 Task: Find connections with filter location Banbridge with filter topic #Moneywith filter profile language Potuguese with filter current company Petronet LNG Limited with filter school Guru Nanak College with filter industry Hydroelectric Power Generation with filter service category Web Design with filter keywords title Program Administrator
Action: Mouse moved to (501, 66)
Screenshot: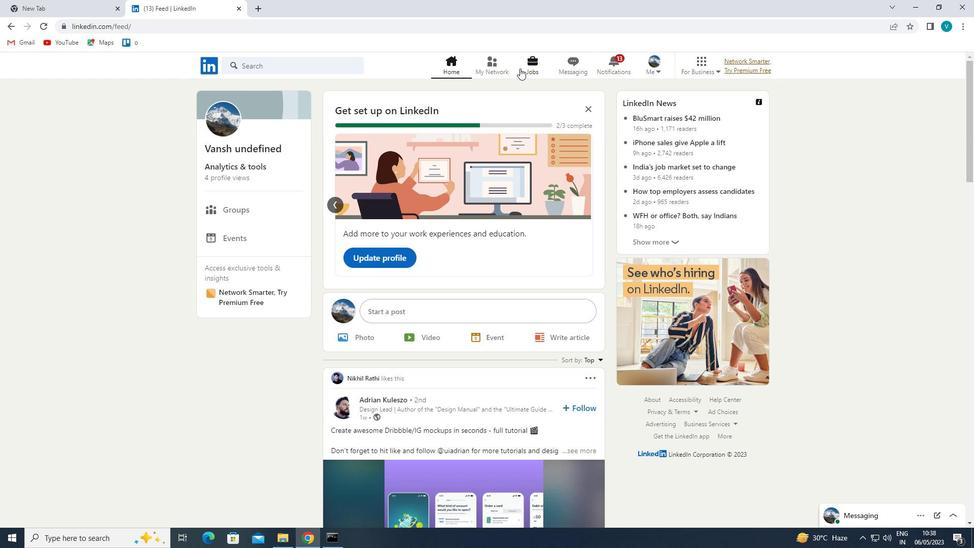 
Action: Mouse pressed left at (501, 66)
Screenshot: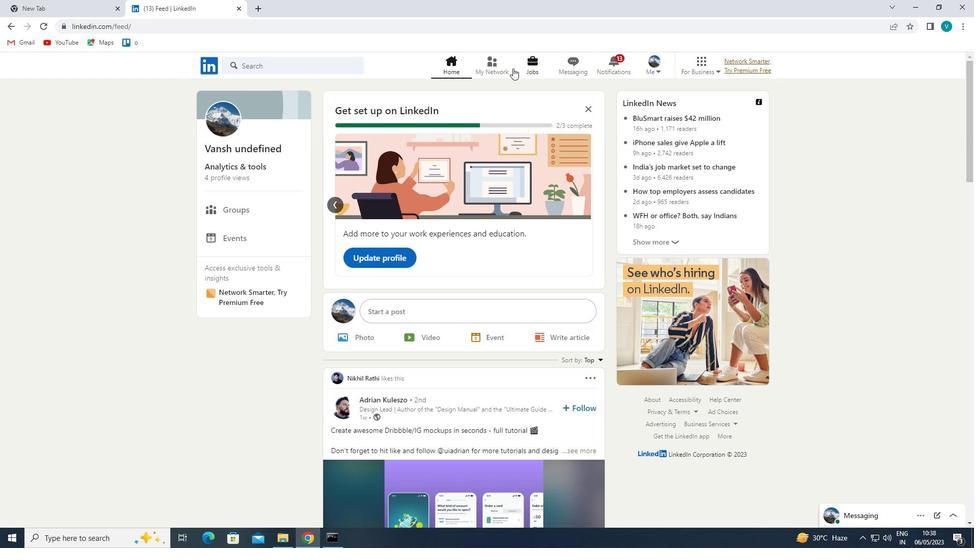 
Action: Mouse moved to (299, 119)
Screenshot: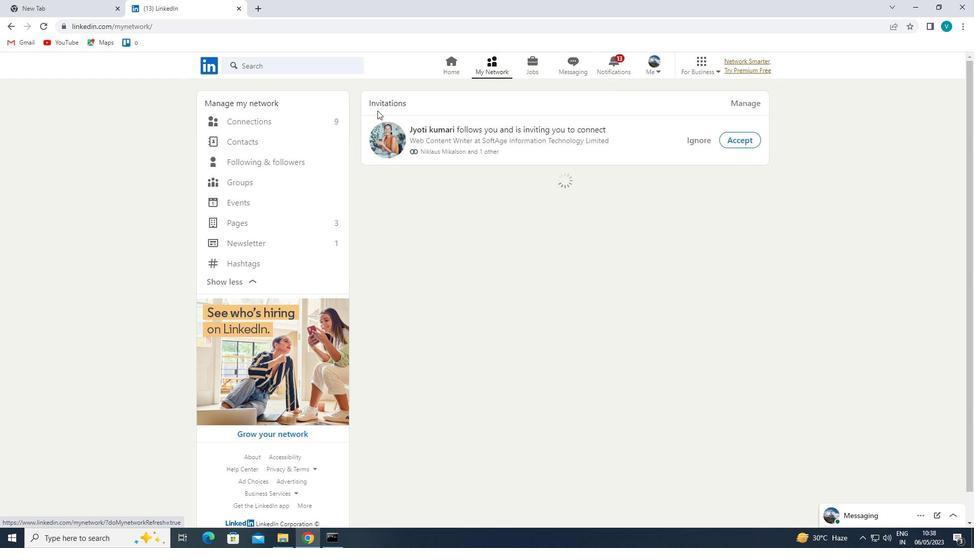 
Action: Mouse pressed left at (299, 119)
Screenshot: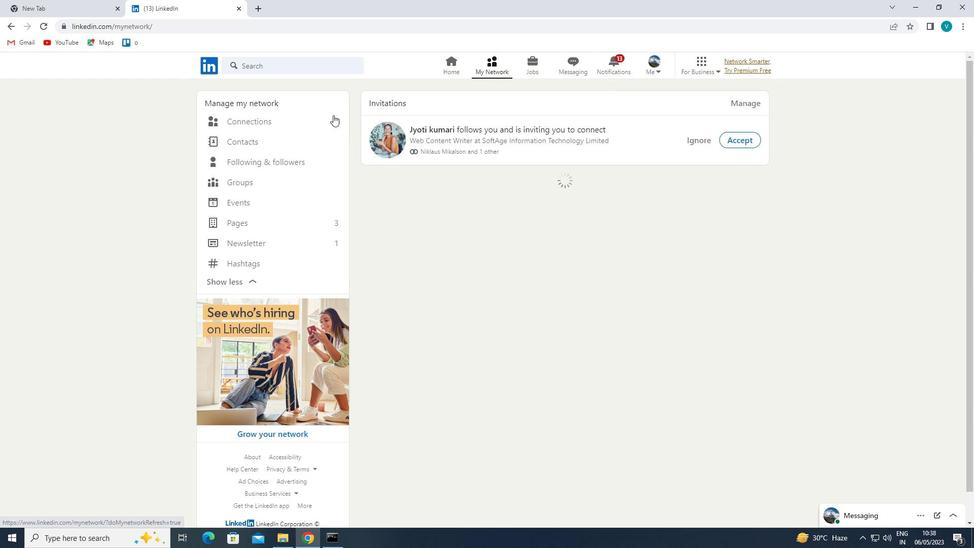 
Action: Mouse moved to (541, 122)
Screenshot: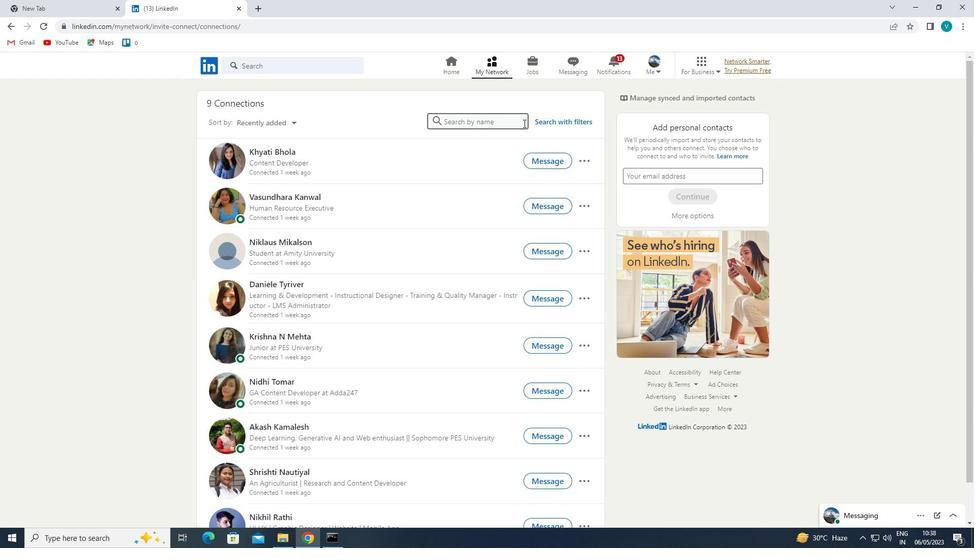 
Action: Mouse pressed left at (541, 122)
Screenshot: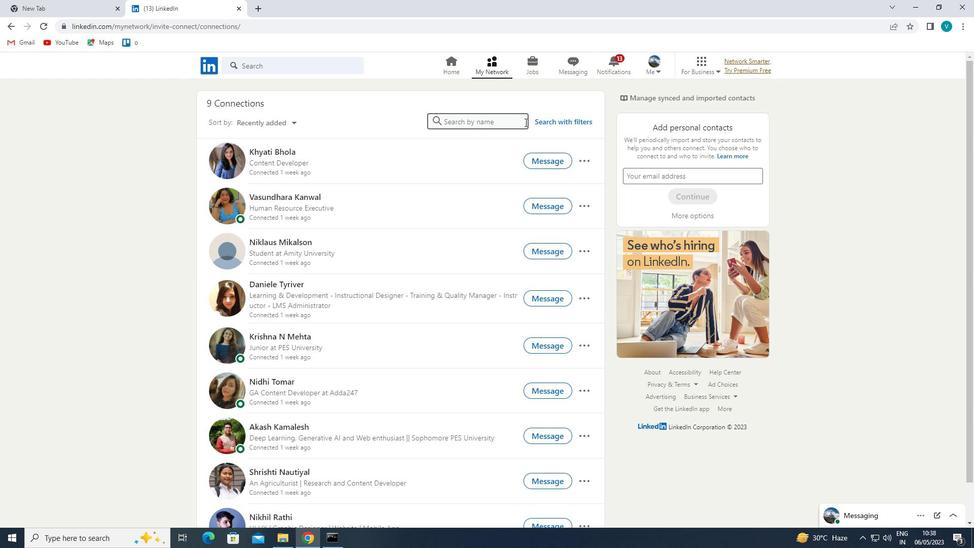
Action: Mouse moved to (496, 97)
Screenshot: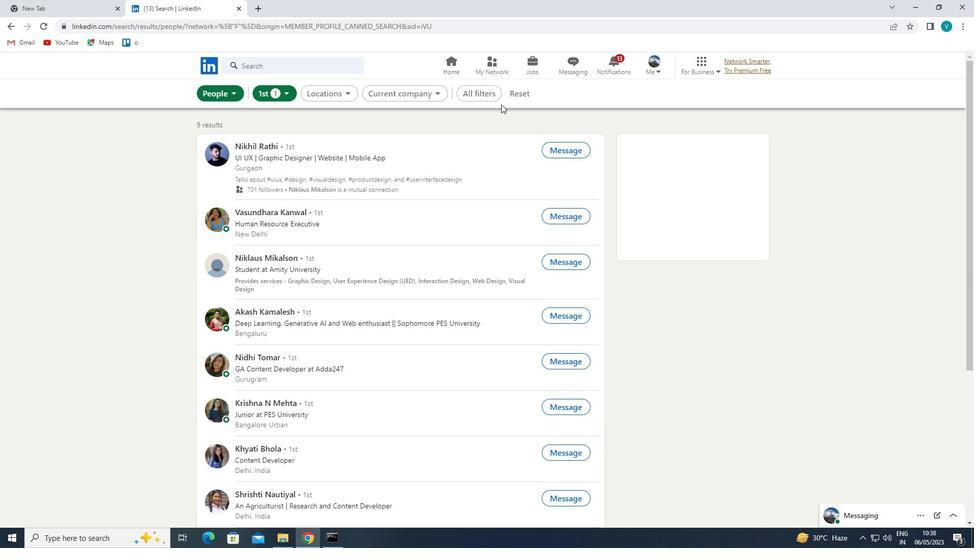 
Action: Mouse pressed left at (496, 97)
Screenshot: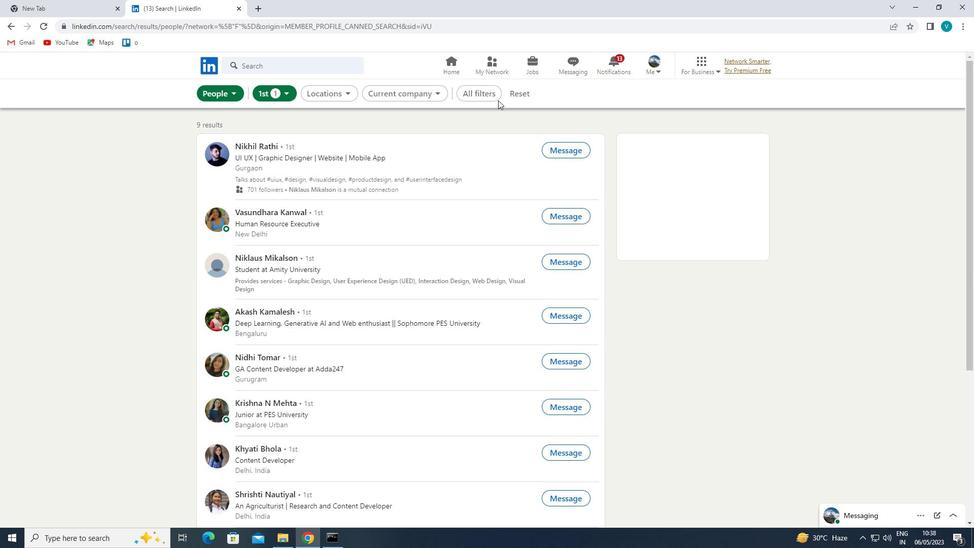 
Action: Mouse moved to (776, 235)
Screenshot: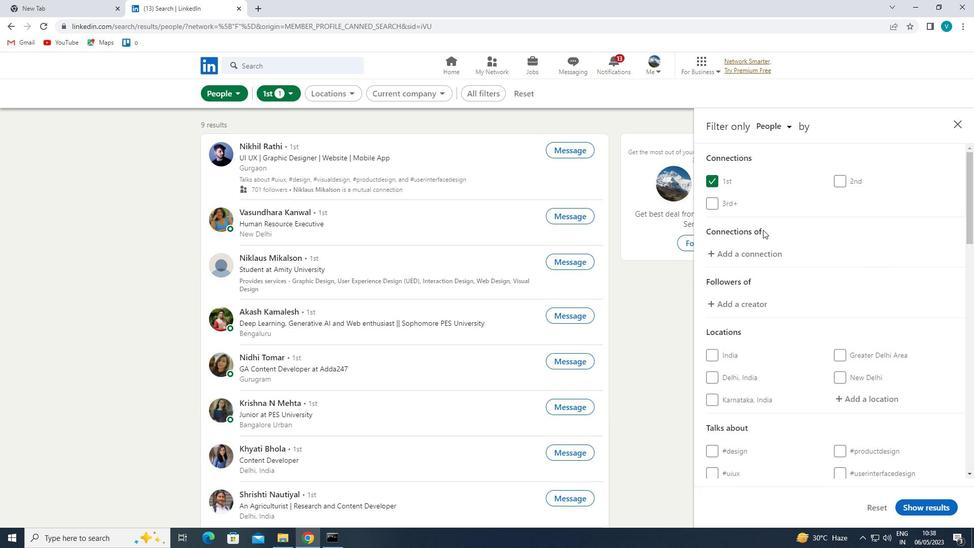 
Action: Mouse scrolled (776, 235) with delta (0, 0)
Screenshot: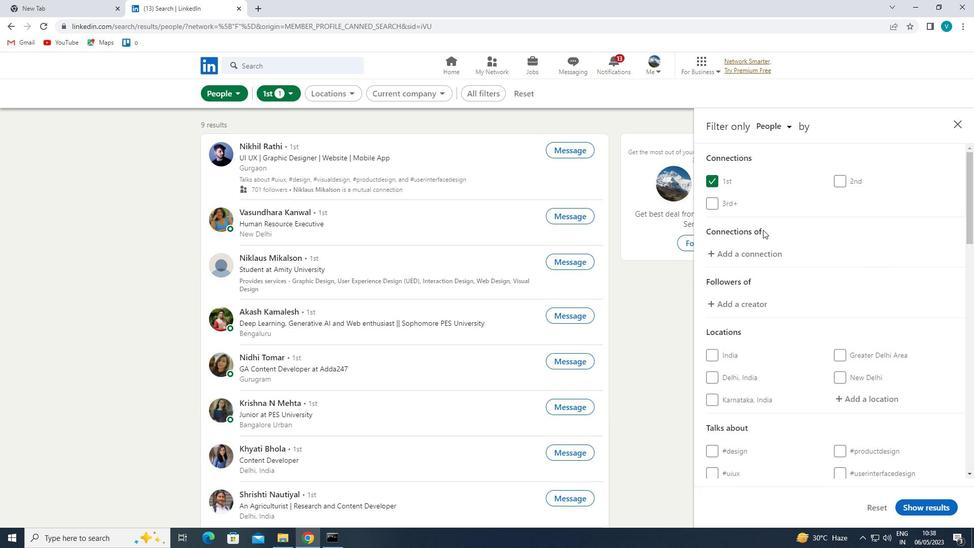 
Action: Mouse moved to (783, 240)
Screenshot: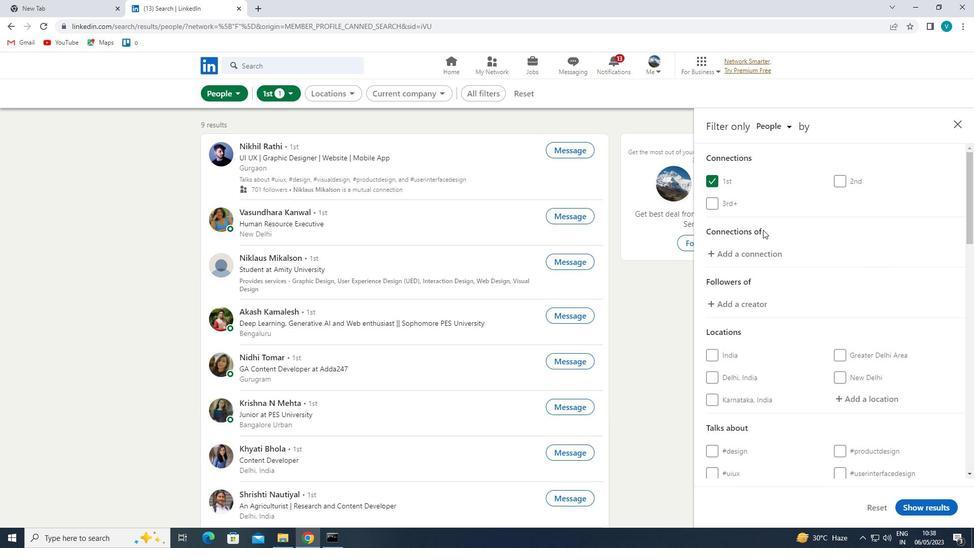 
Action: Mouse scrolled (783, 239) with delta (0, 0)
Screenshot: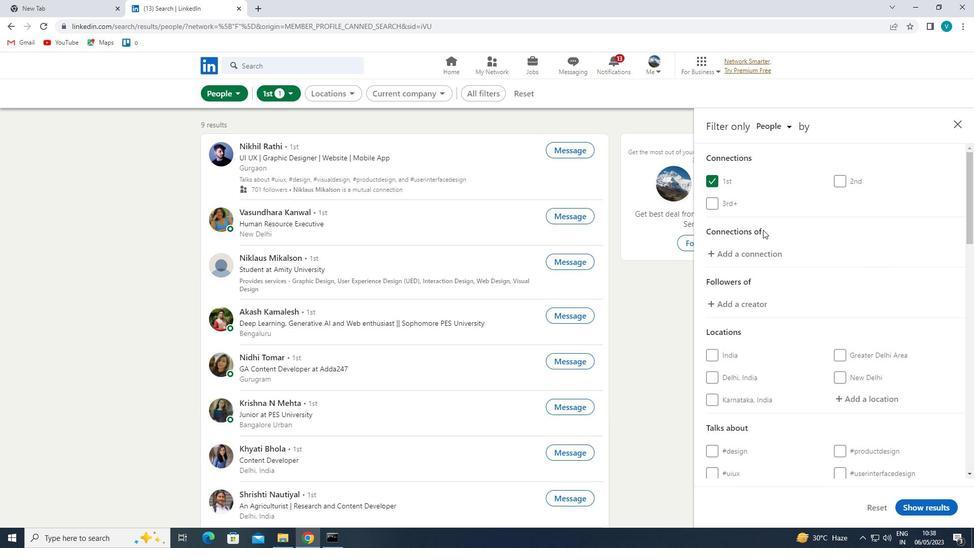 
Action: Mouse moved to (869, 297)
Screenshot: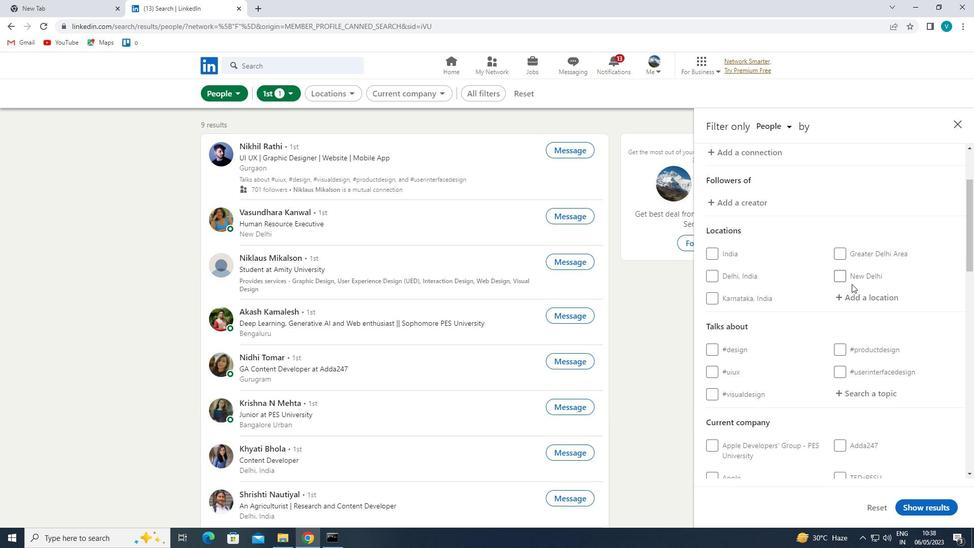 
Action: Mouse pressed left at (869, 297)
Screenshot: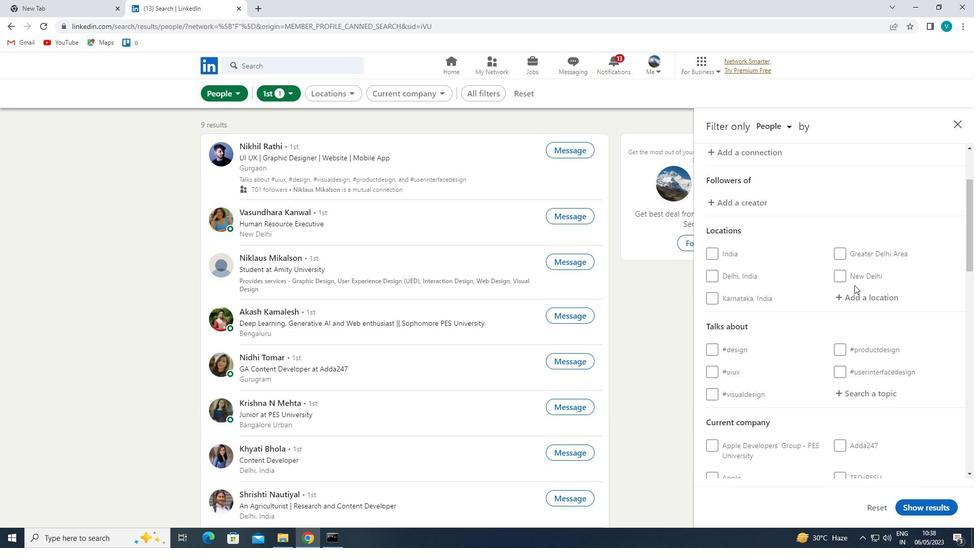 
Action: Mouse moved to (768, 240)
Screenshot: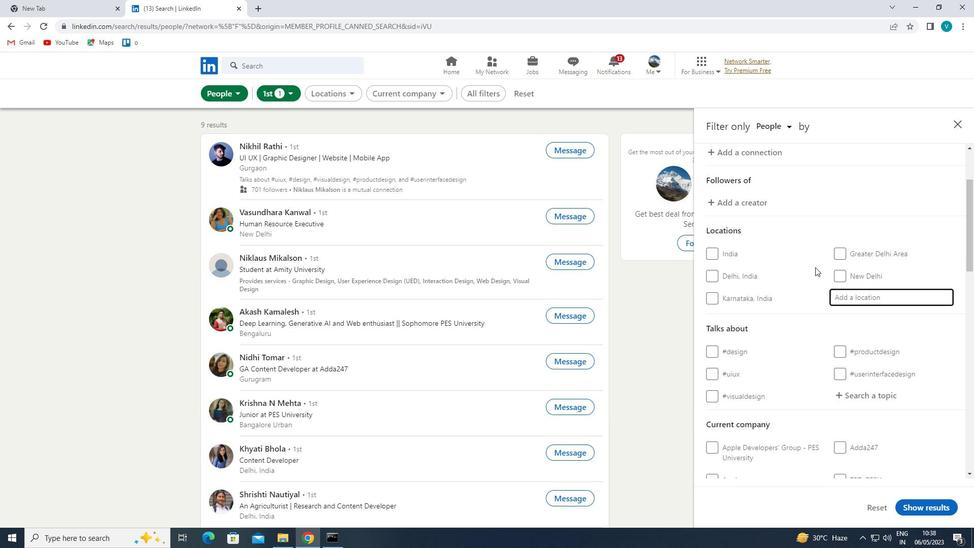 
Action: Key pressed <Key.shift>B
Screenshot: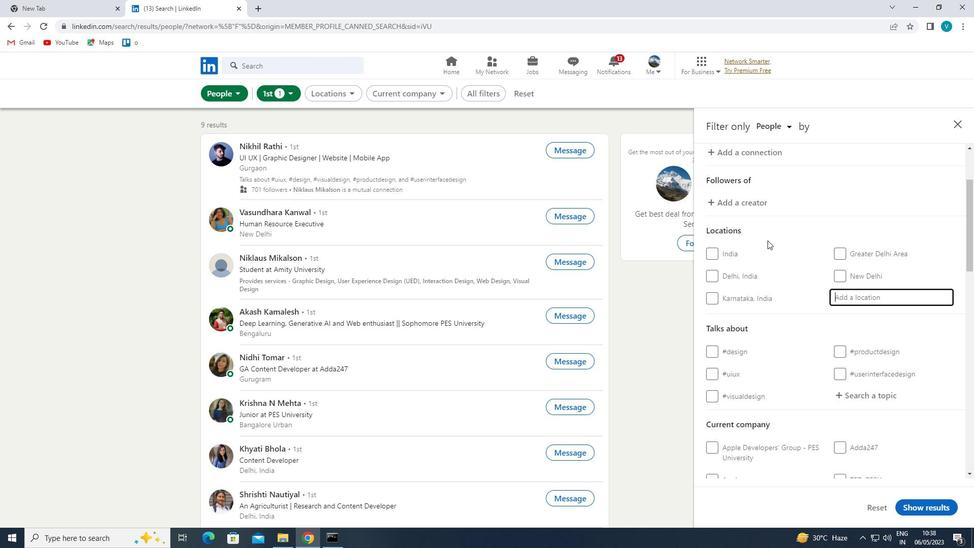 
Action: Mouse moved to (767, 240)
Screenshot: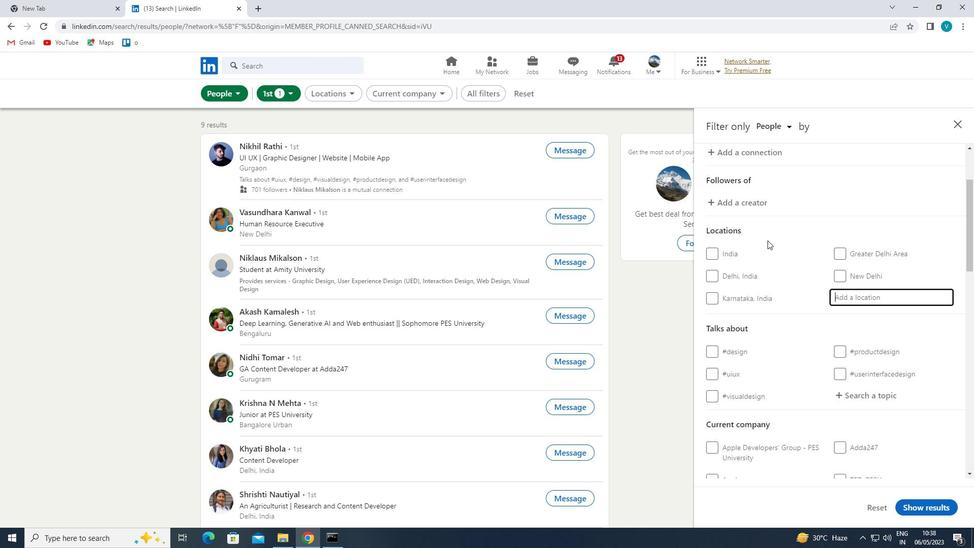
Action: Key pressed ANBRIDGE
Screenshot: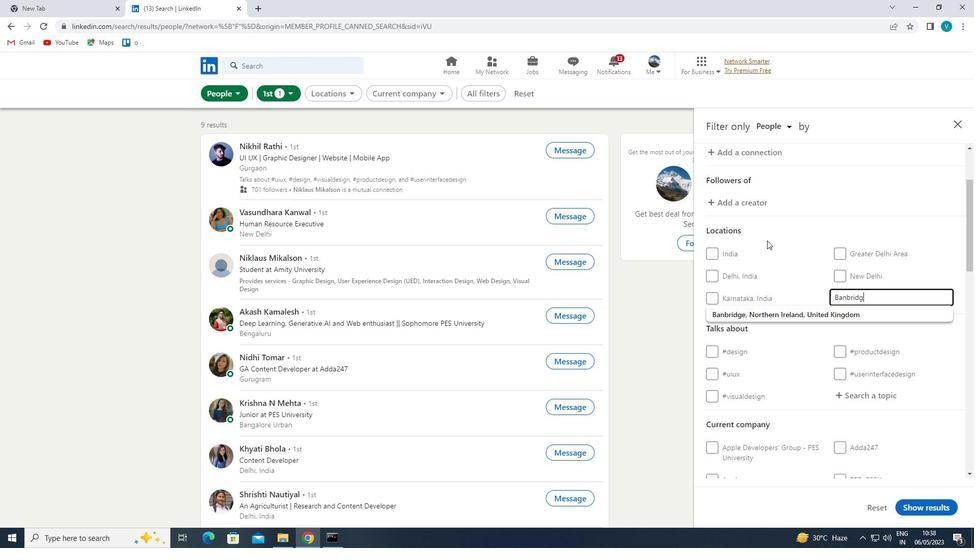 
Action: Mouse moved to (766, 310)
Screenshot: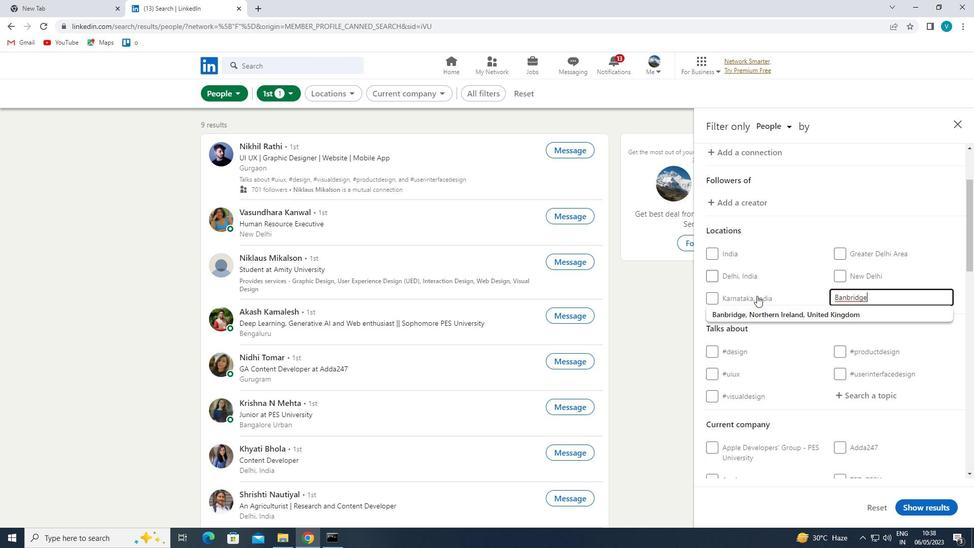 
Action: Mouse pressed left at (766, 310)
Screenshot: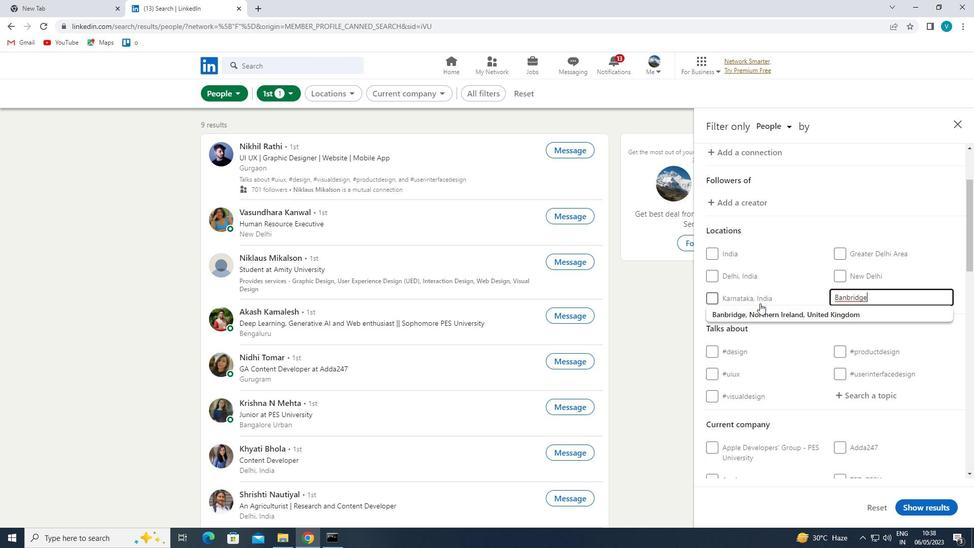 
Action: Mouse moved to (776, 315)
Screenshot: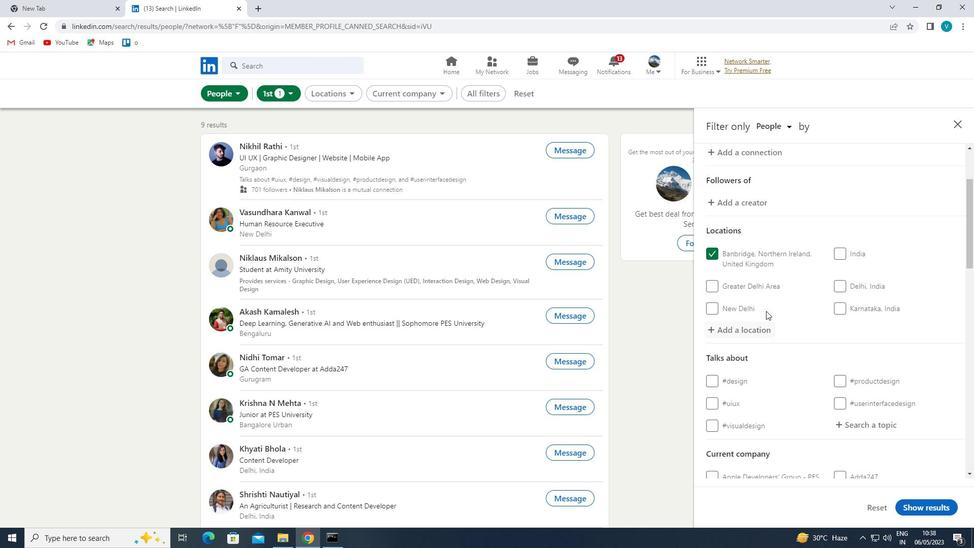 
Action: Mouse scrolled (776, 315) with delta (0, 0)
Screenshot: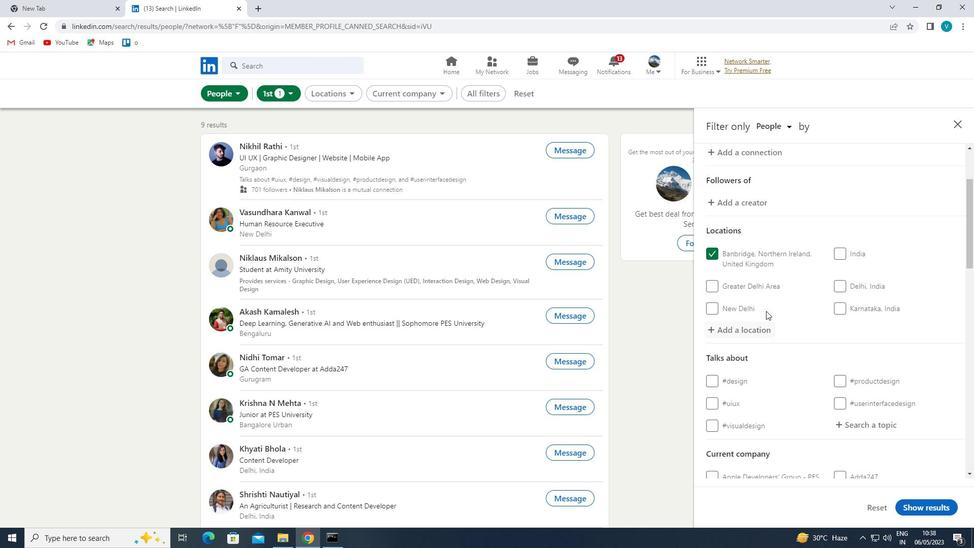 
Action: Mouse moved to (780, 318)
Screenshot: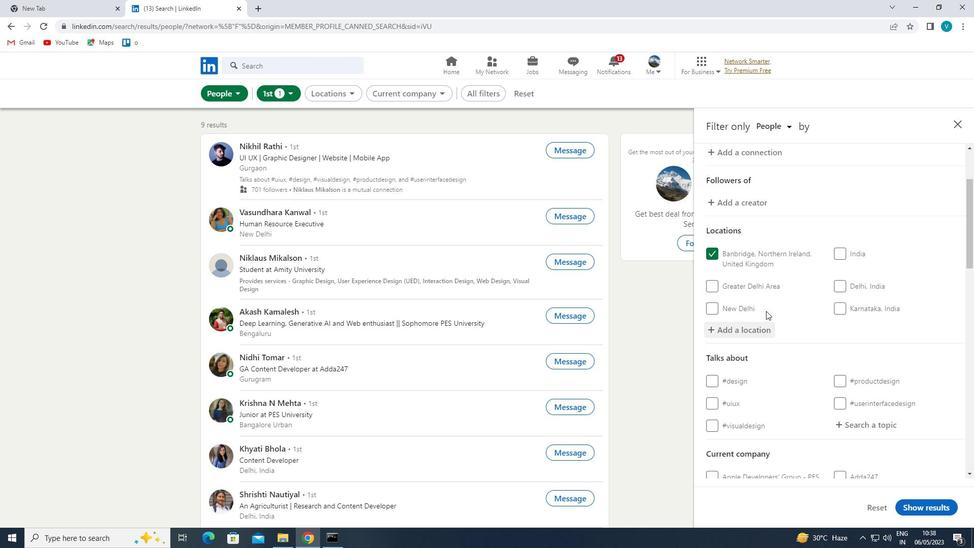 
Action: Mouse scrolled (780, 317) with delta (0, 0)
Screenshot: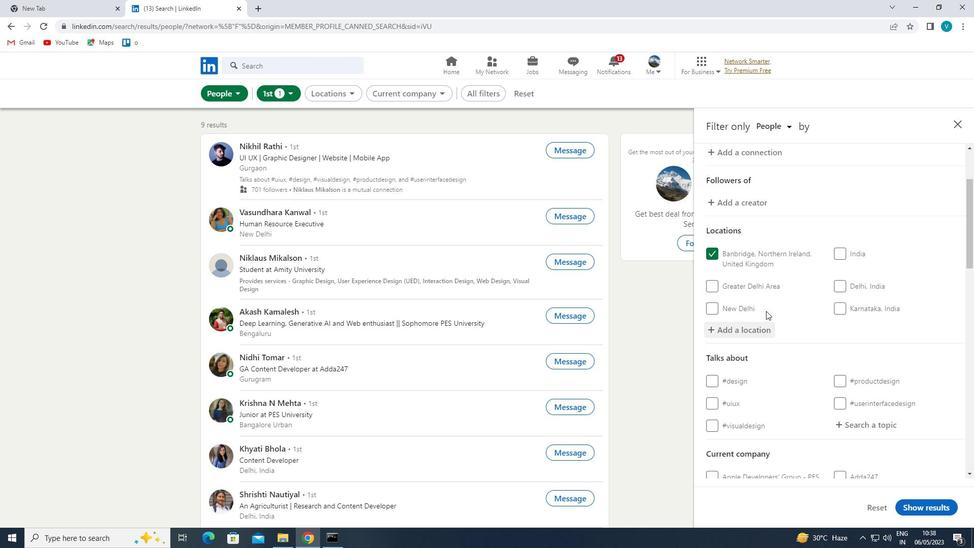 
Action: Mouse moved to (881, 322)
Screenshot: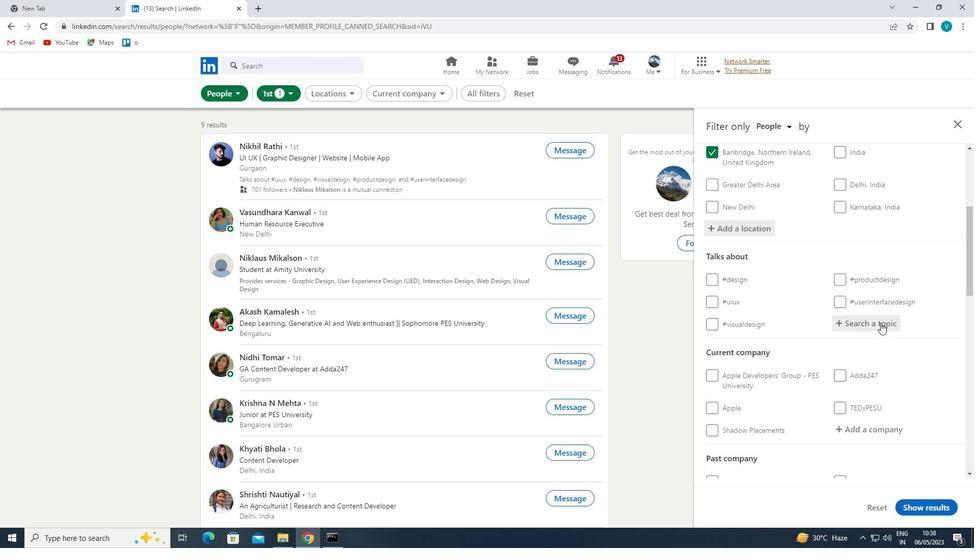 
Action: Mouse pressed left at (881, 322)
Screenshot: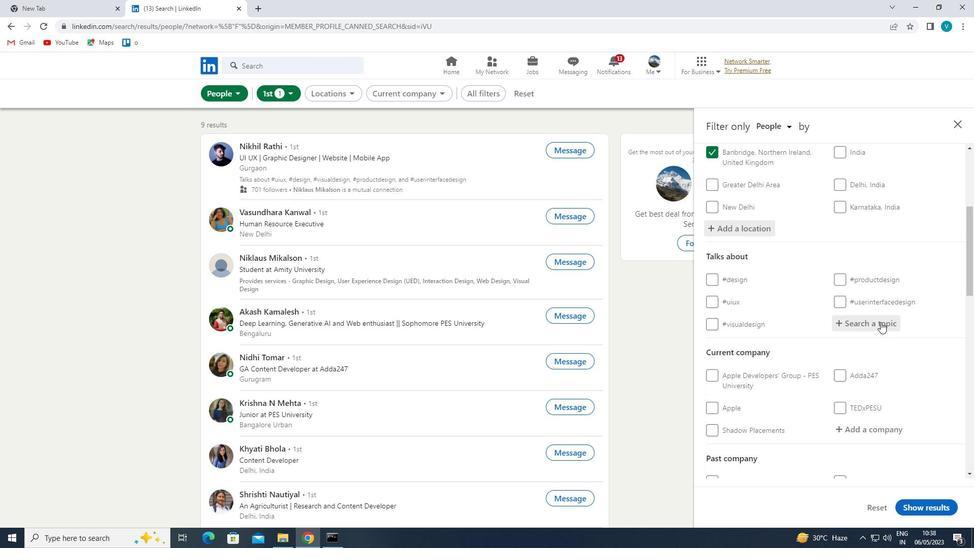 
Action: Mouse moved to (822, 287)
Screenshot: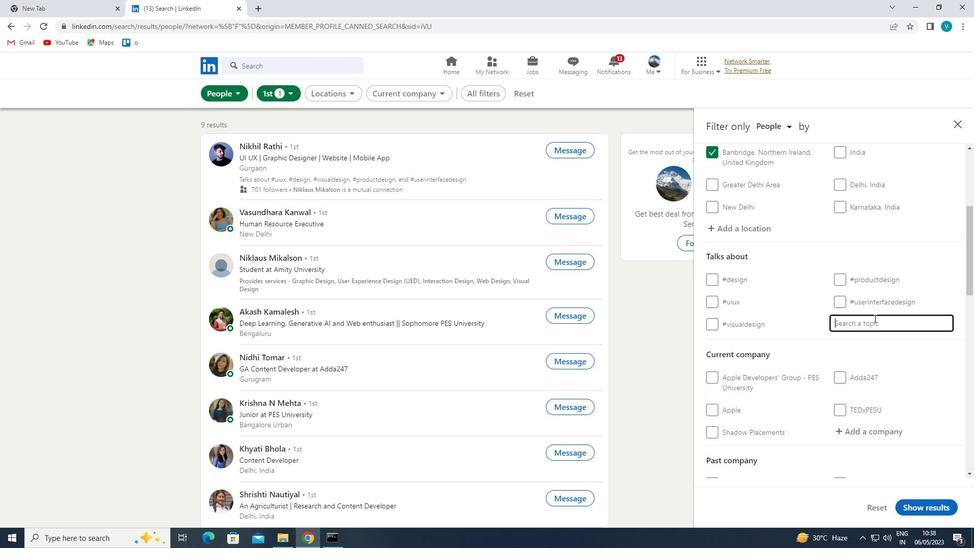 
Action: Key pressed <Key.shift>MONEY
Screenshot: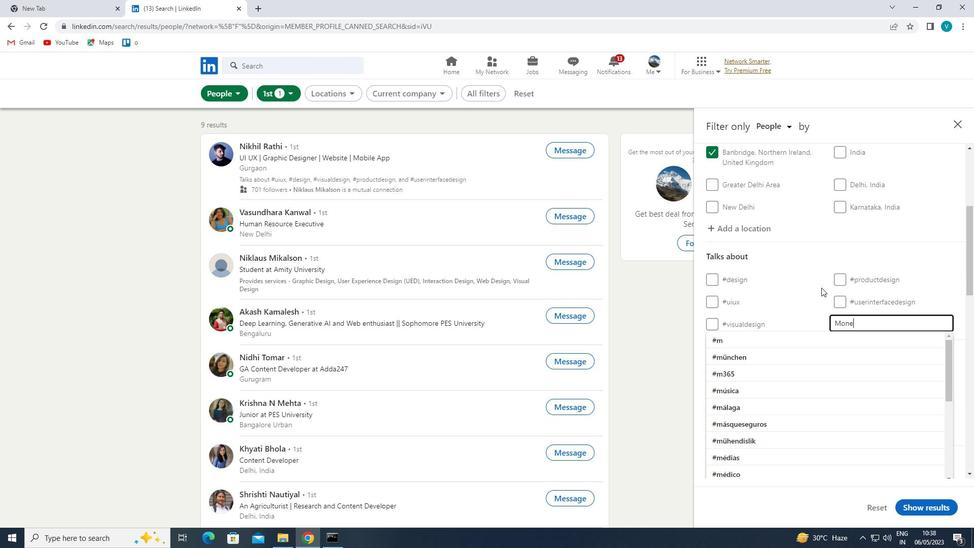 
Action: Mouse moved to (775, 345)
Screenshot: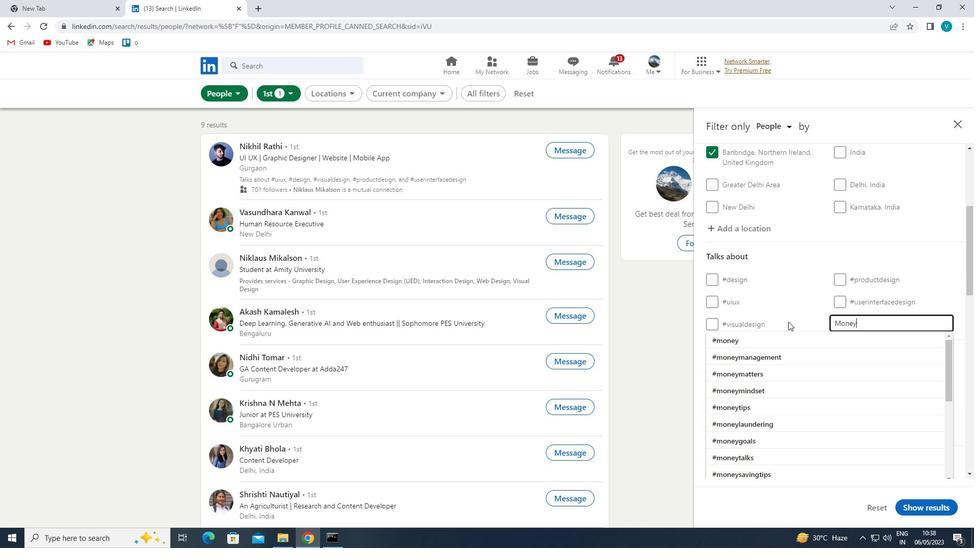 
Action: Mouse pressed left at (775, 345)
Screenshot: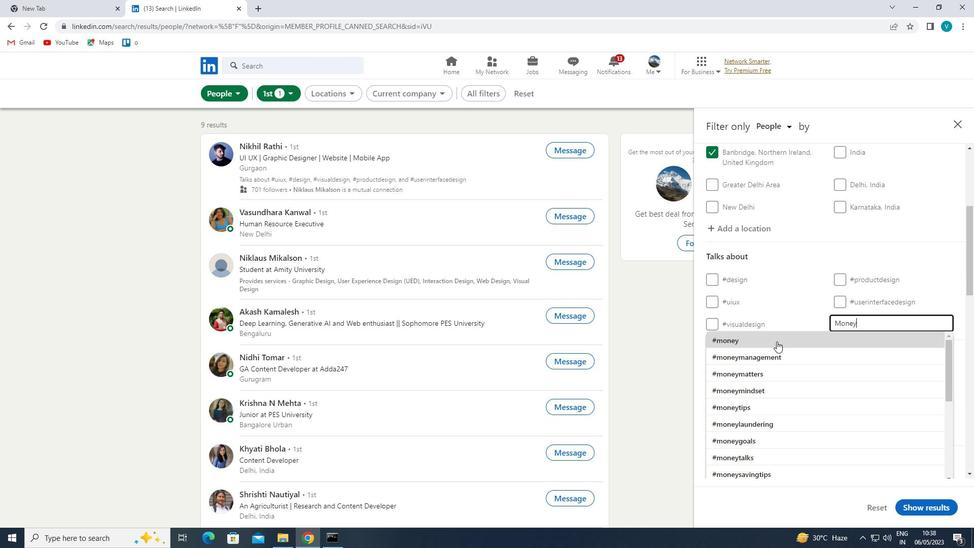 
Action: Mouse moved to (782, 346)
Screenshot: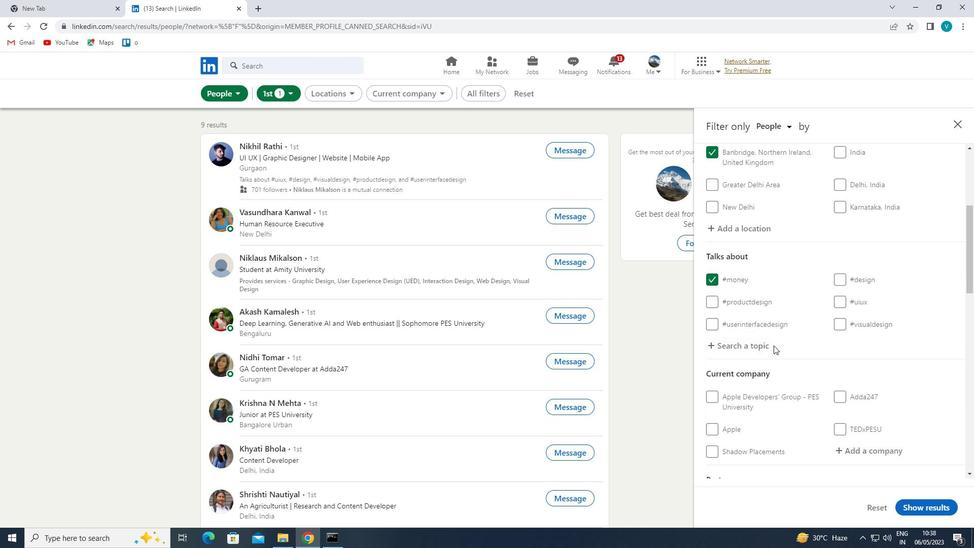 
Action: Mouse scrolled (782, 346) with delta (0, 0)
Screenshot: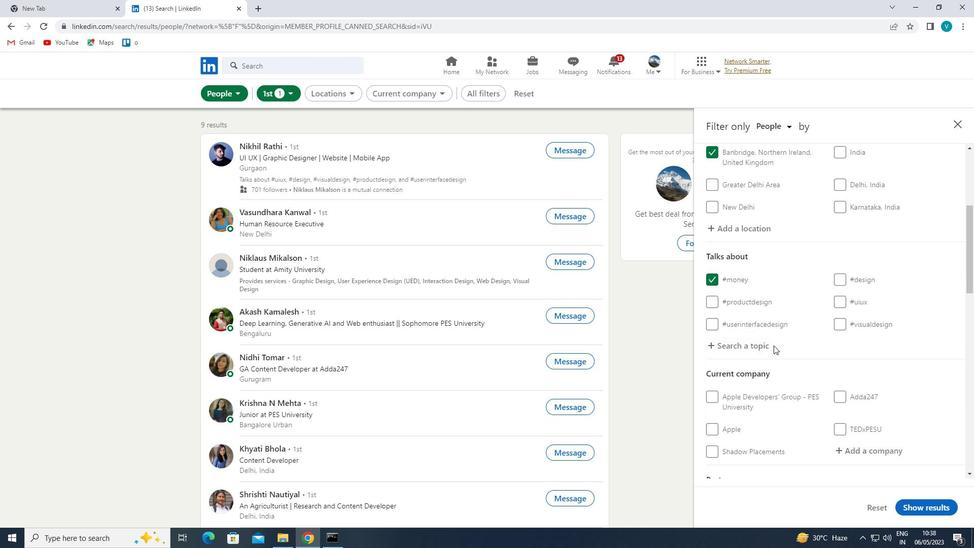
Action: Mouse moved to (785, 348)
Screenshot: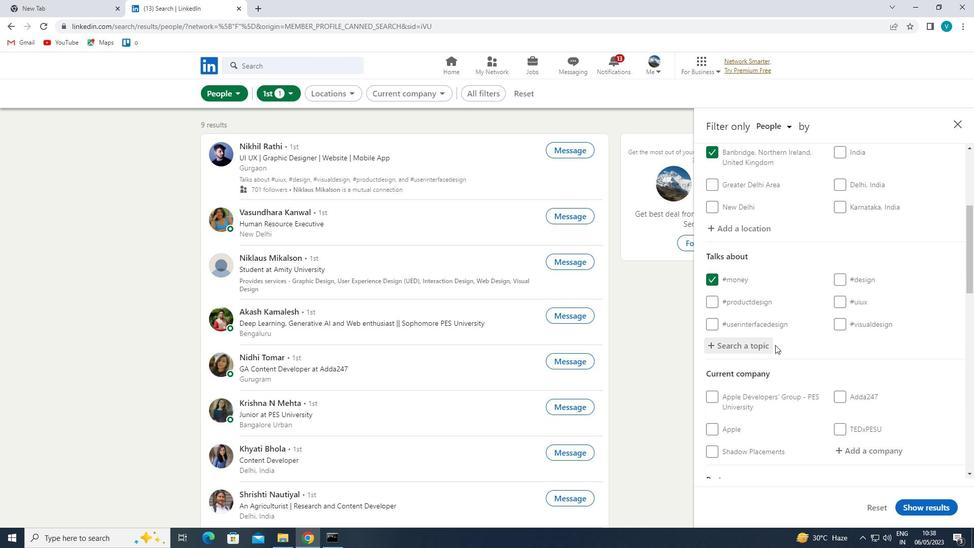 
Action: Mouse scrolled (785, 347) with delta (0, 0)
Screenshot: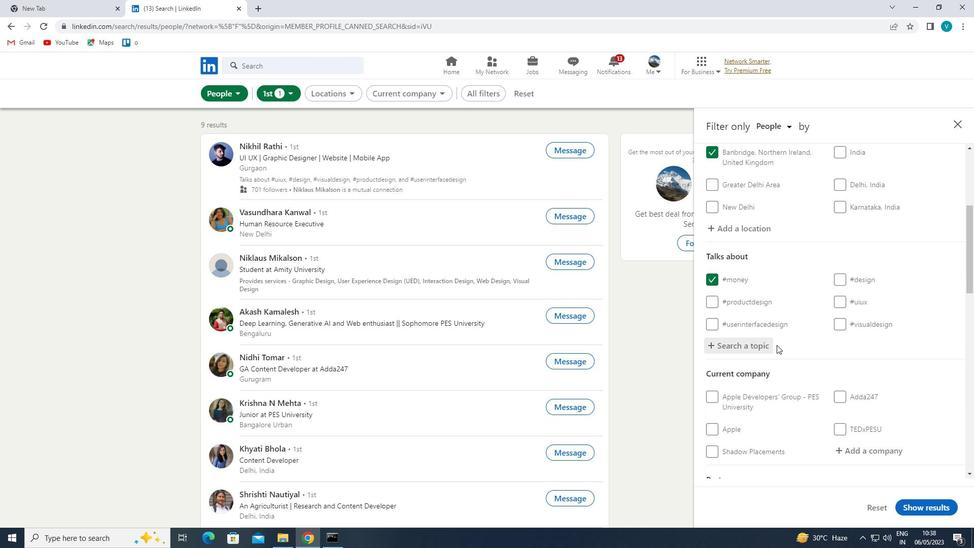 
Action: Mouse moved to (787, 350)
Screenshot: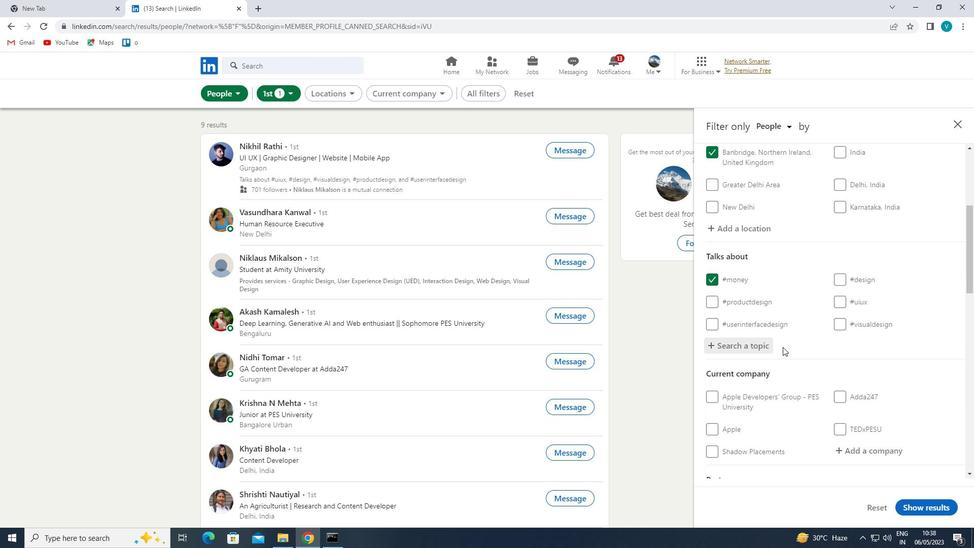 
Action: Mouse scrolled (787, 350) with delta (0, 0)
Screenshot: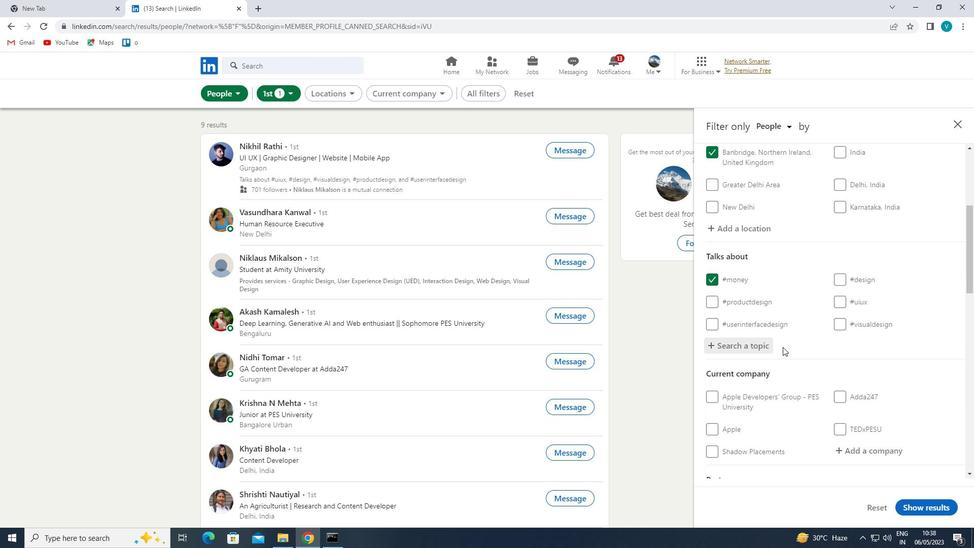 
Action: Mouse moved to (870, 302)
Screenshot: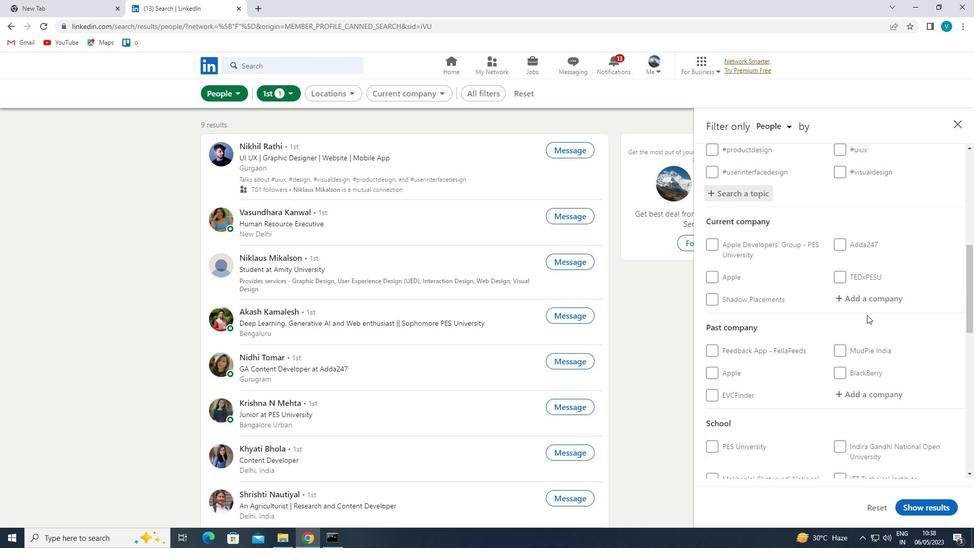 
Action: Mouse pressed left at (870, 302)
Screenshot: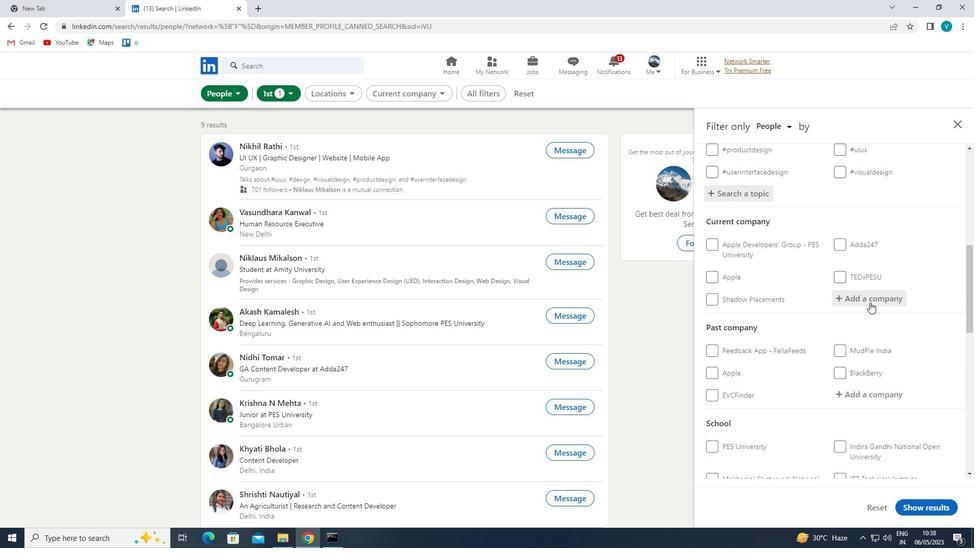 
Action: Mouse moved to (834, 280)
Screenshot: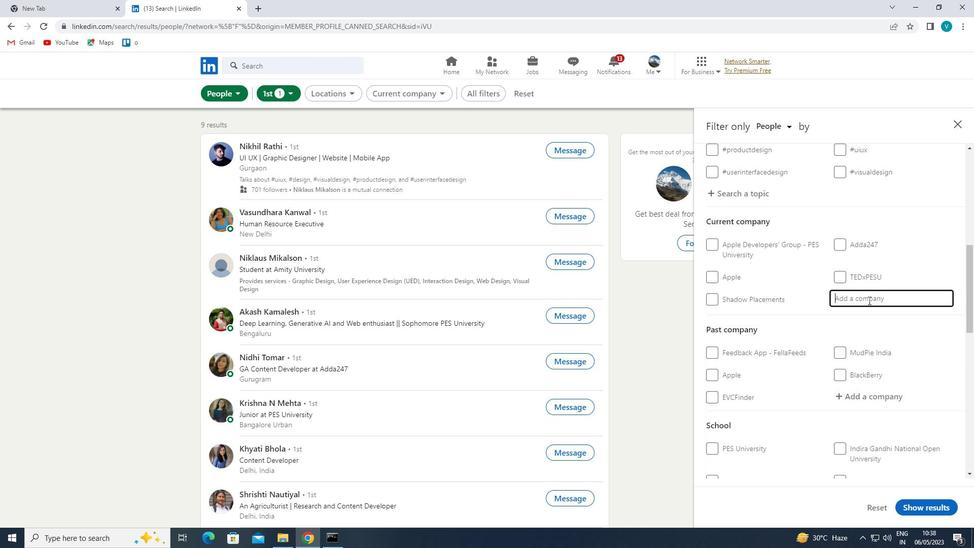 
Action: Key pressed <Key.shift>ETRONET
Screenshot: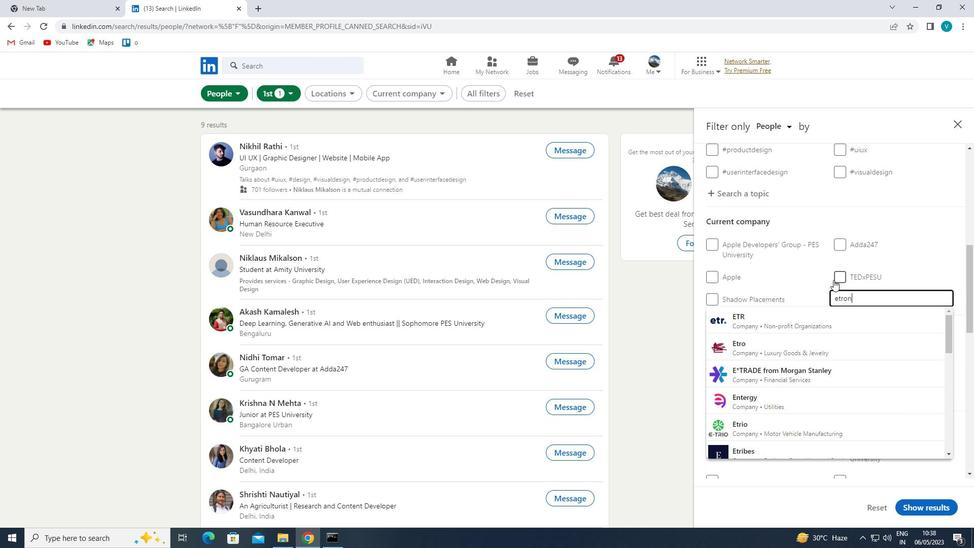
Action: Mouse moved to (838, 297)
Screenshot: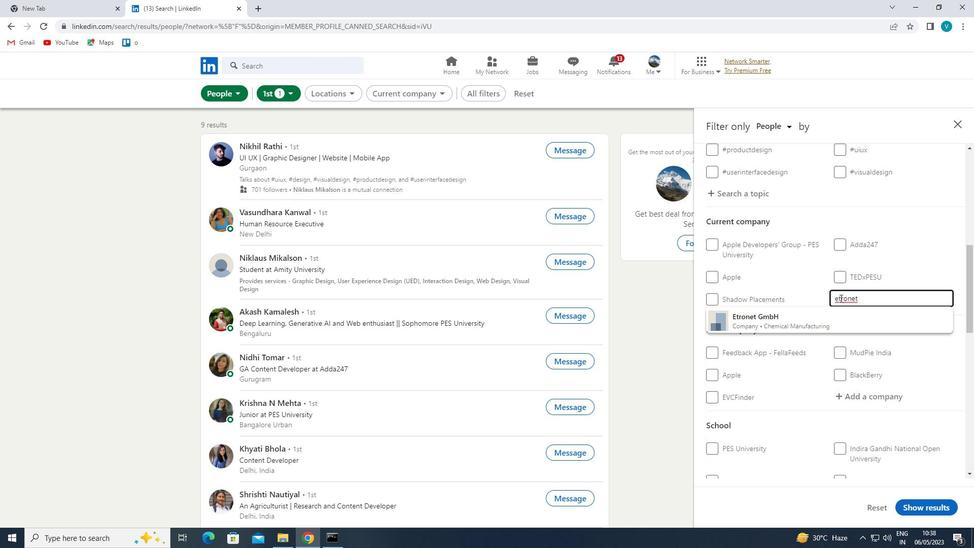 
Action: Mouse pressed left at (838, 297)
Screenshot: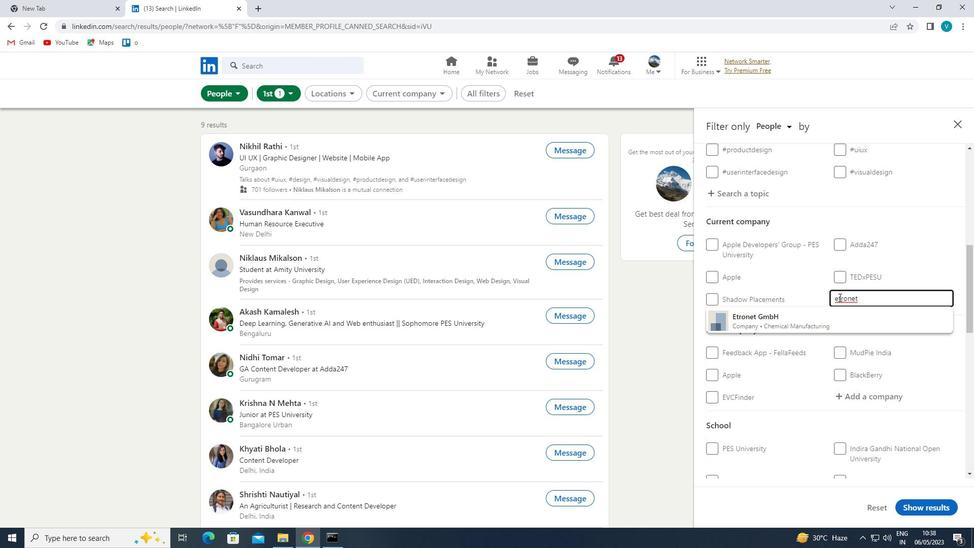 
Action: Mouse moved to (829, 285)
Screenshot: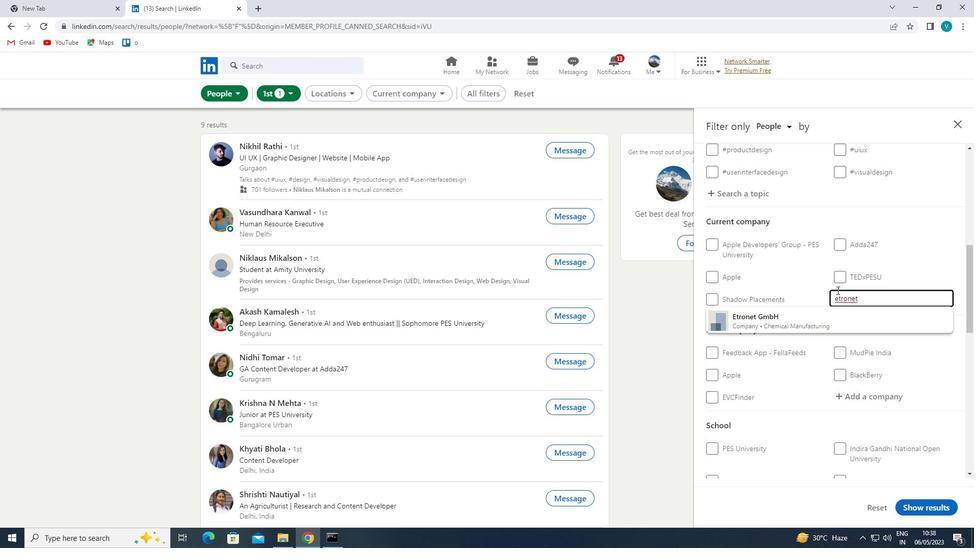 
Action: Key pressed <Key.left><Key.shift>P
Screenshot: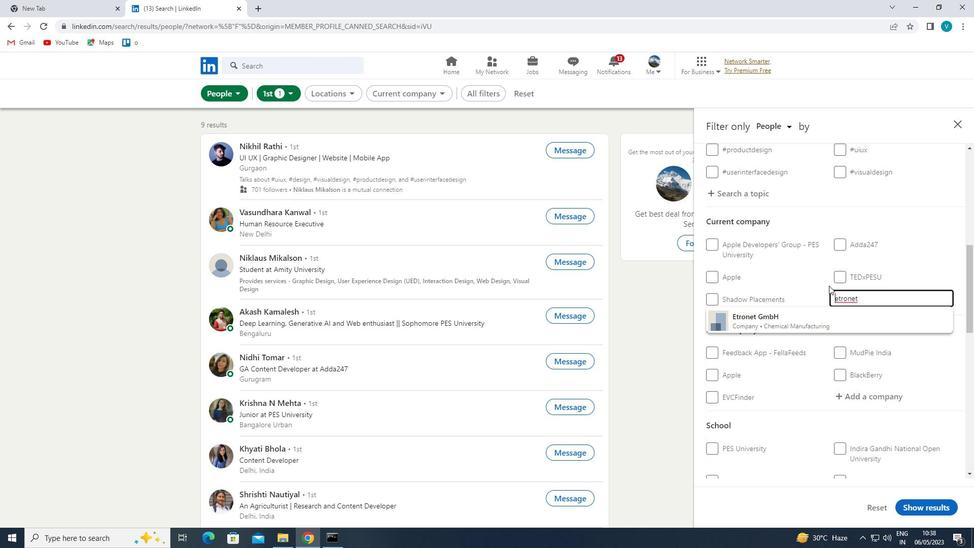 
Action: Mouse moved to (832, 312)
Screenshot: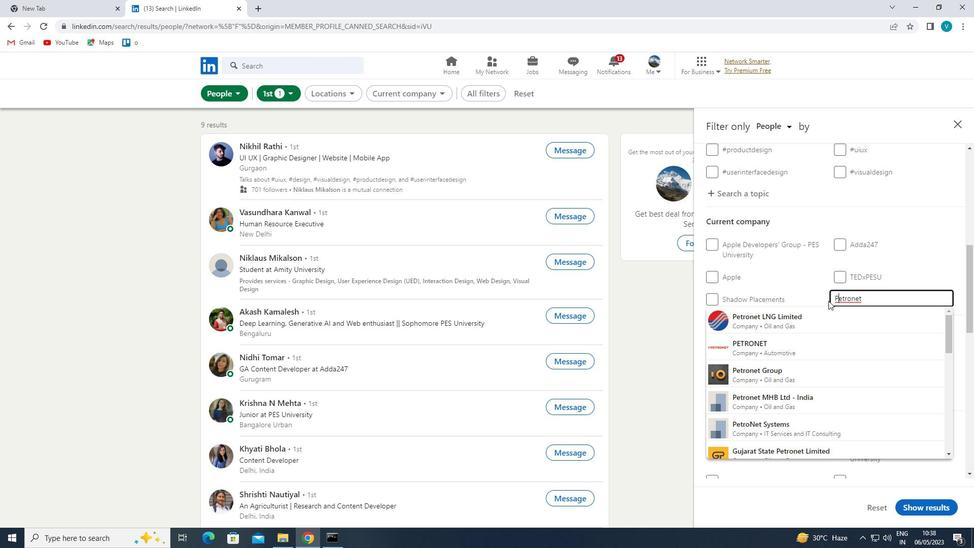 
Action: Mouse pressed left at (832, 312)
Screenshot: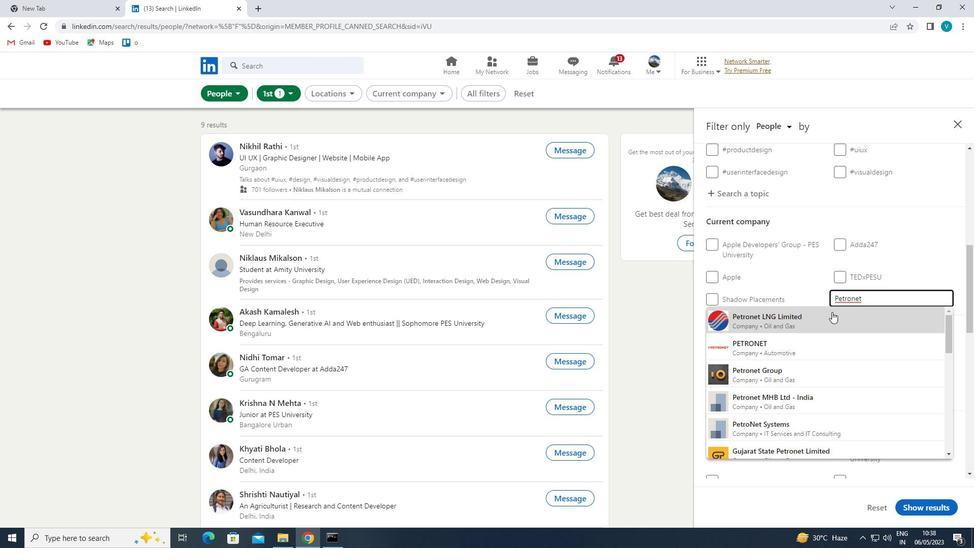 
Action: Mouse moved to (832, 314)
Screenshot: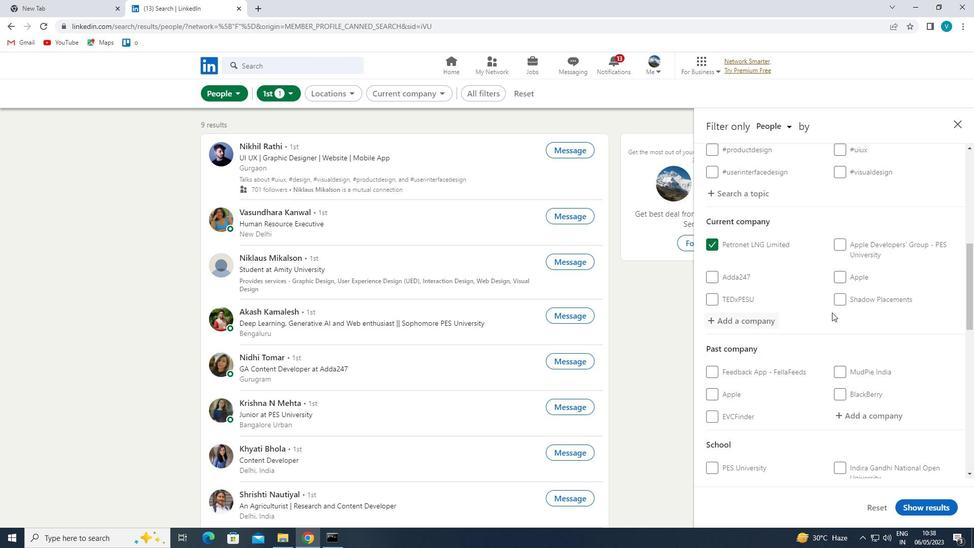 
Action: Mouse scrolled (832, 314) with delta (0, 0)
Screenshot: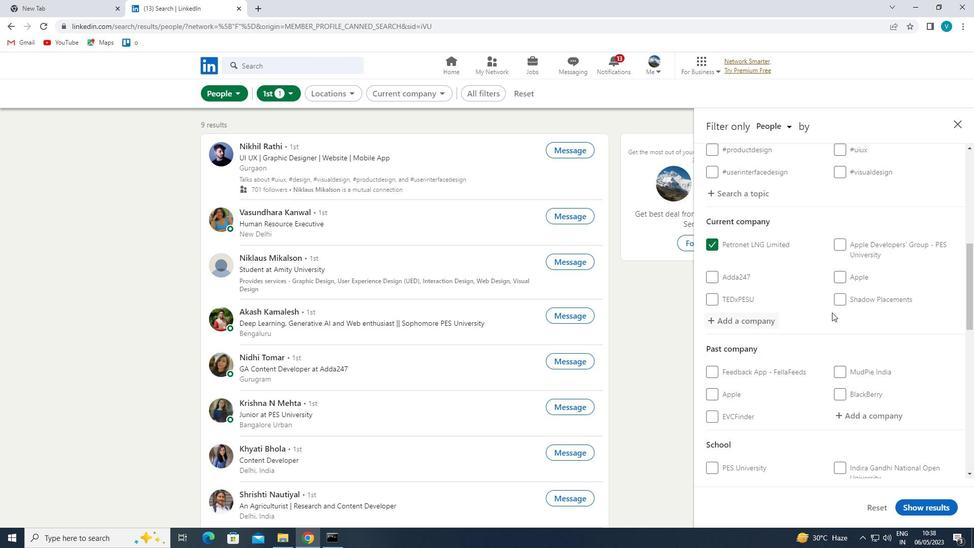 
Action: Mouse moved to (833, 318)
Screenshot: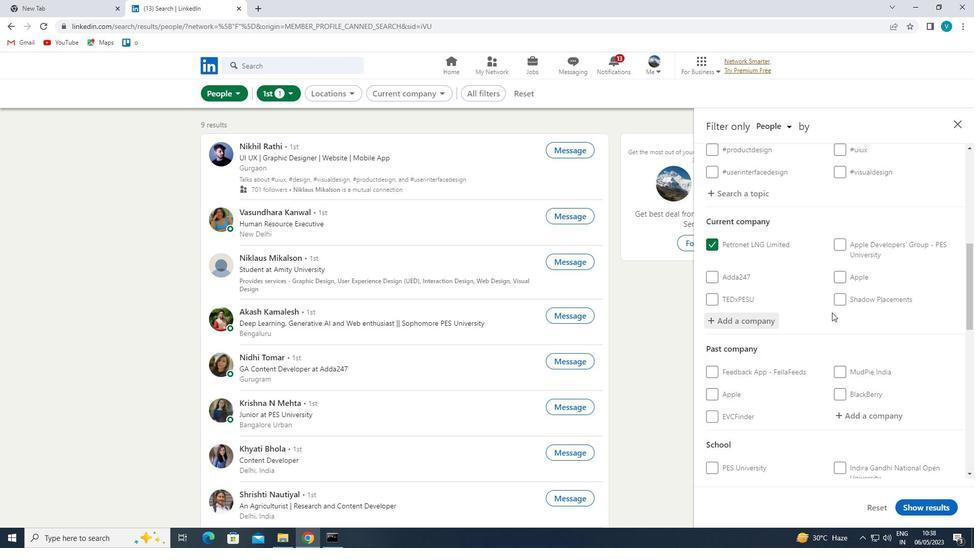
Action: Mouse scrolled (833, 317) with delta (0, 0)
Screenshot: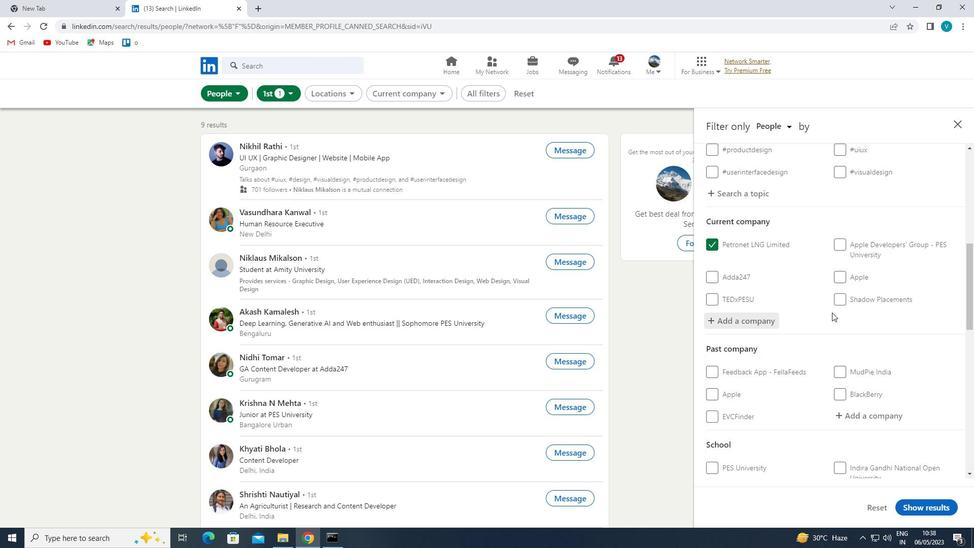 
Action: Mouse moved to (834, 320)
Screenshot: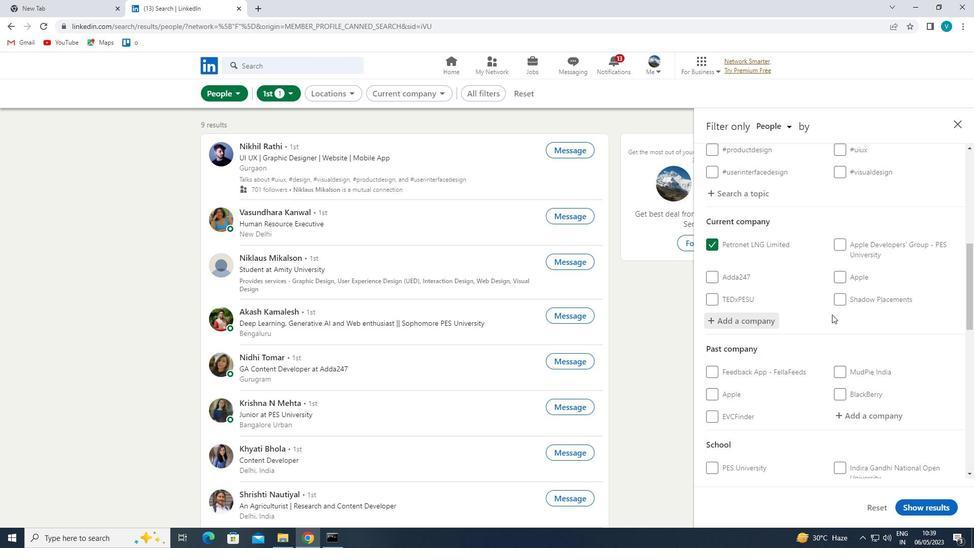 
Action: Mouse scrolled (834, 320) with delta (0, 0)
Screenshot: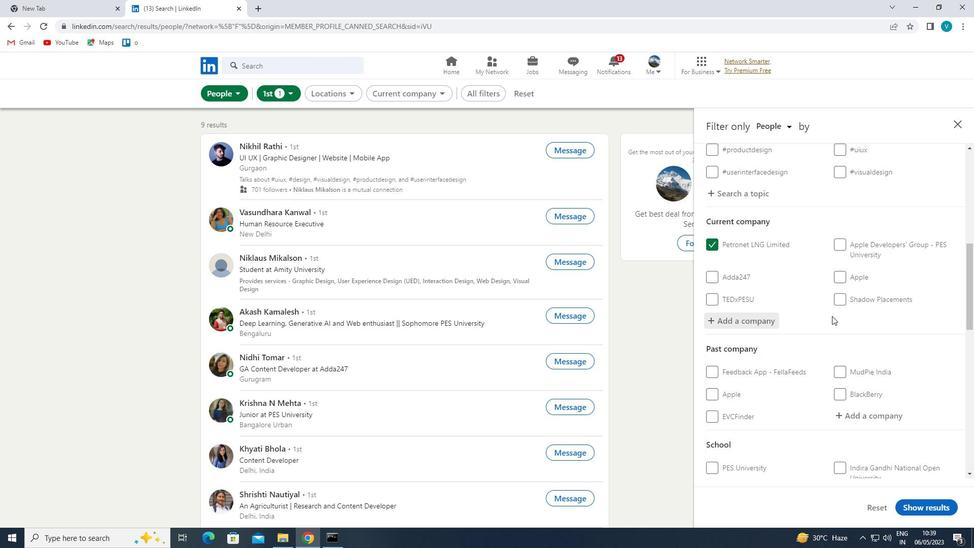 
Action: Mouse moved to (835, 321)
Screenshot: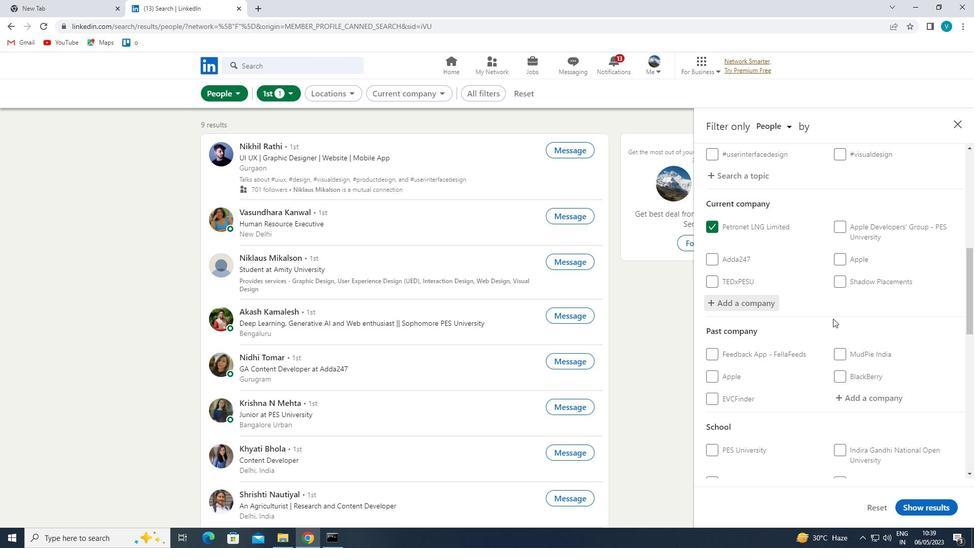 
Action: Mouse scrolled (835, 321) with delta (0, 0)
Screenshot: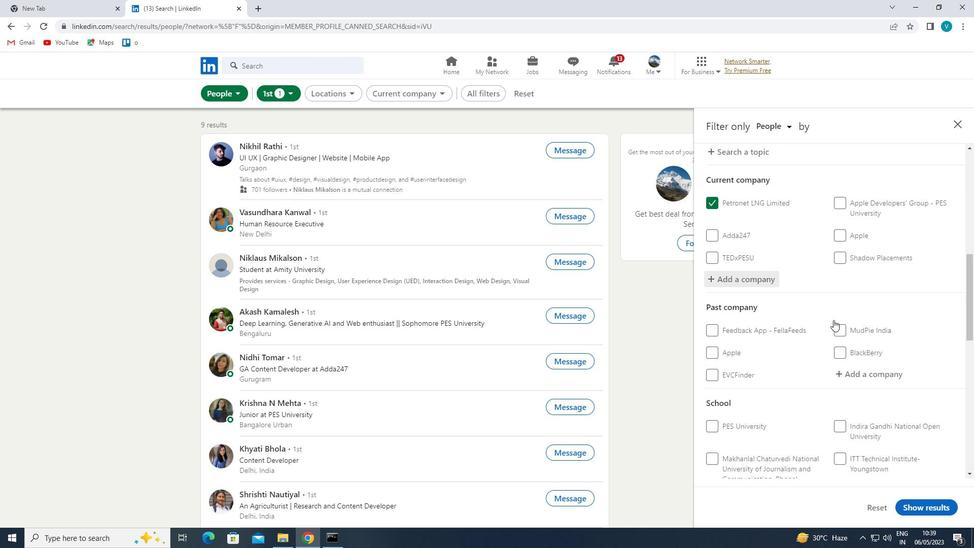 
Action: Mouse moved to (836, 323)
Screenshot: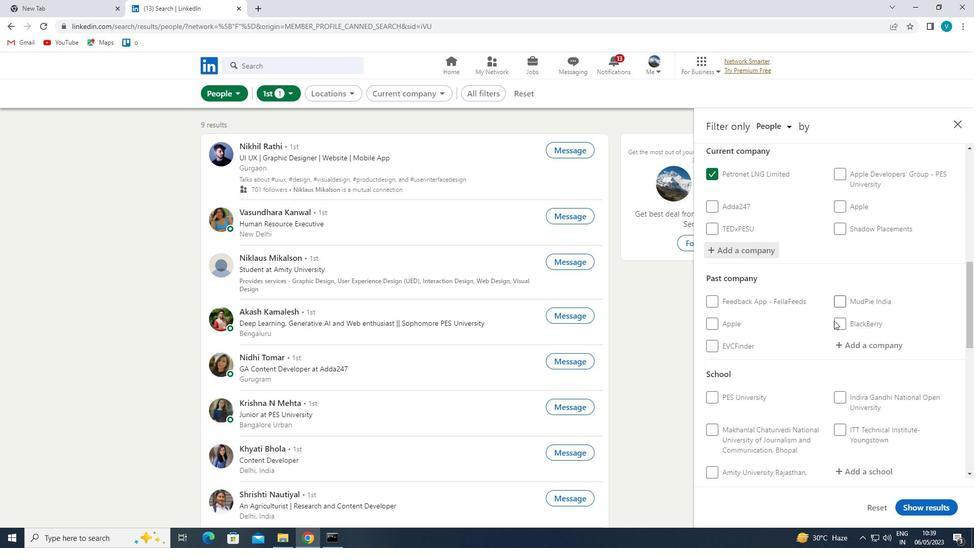 
Action: Mouse scrolled (836, 322) with delta (0, 0)
Screenshot: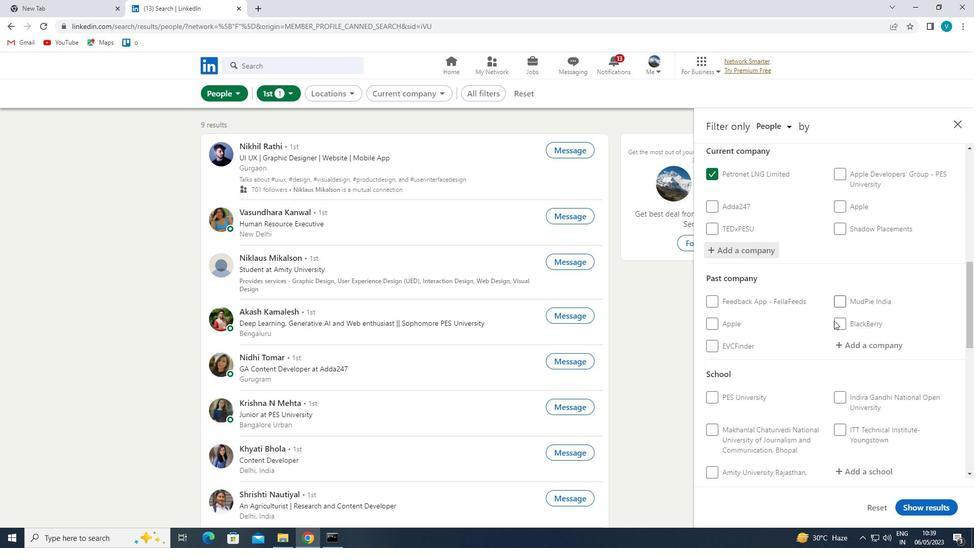 
Action: Mouse moved to (856, 294)
Screenshot: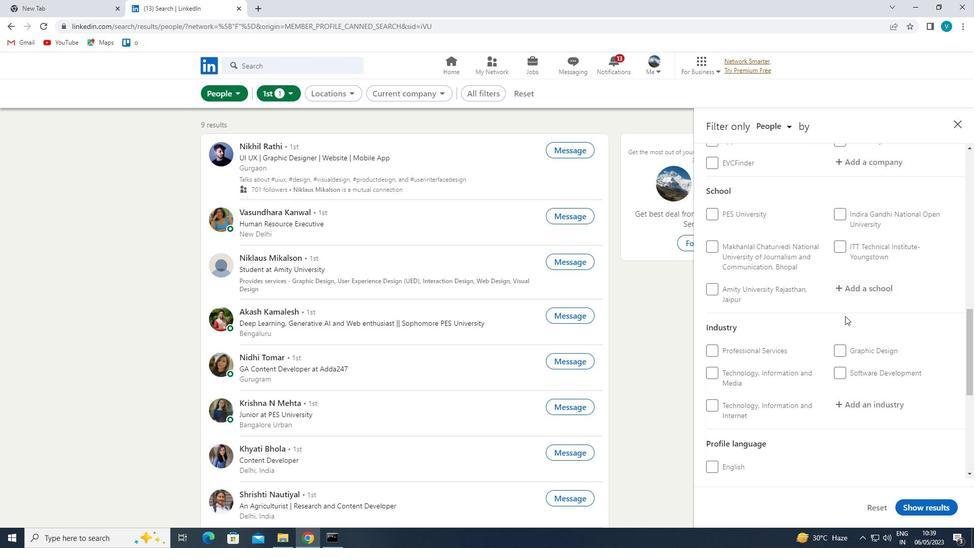 
Action: Mouse pressed left at (856, 294)
Screenshot: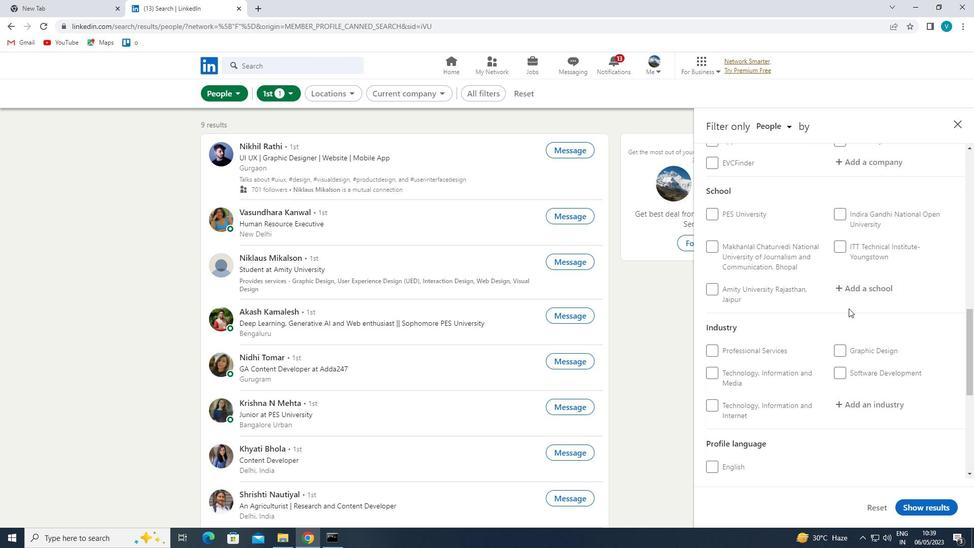 
Action: Mouse moved to (856, 293)
Screenshot: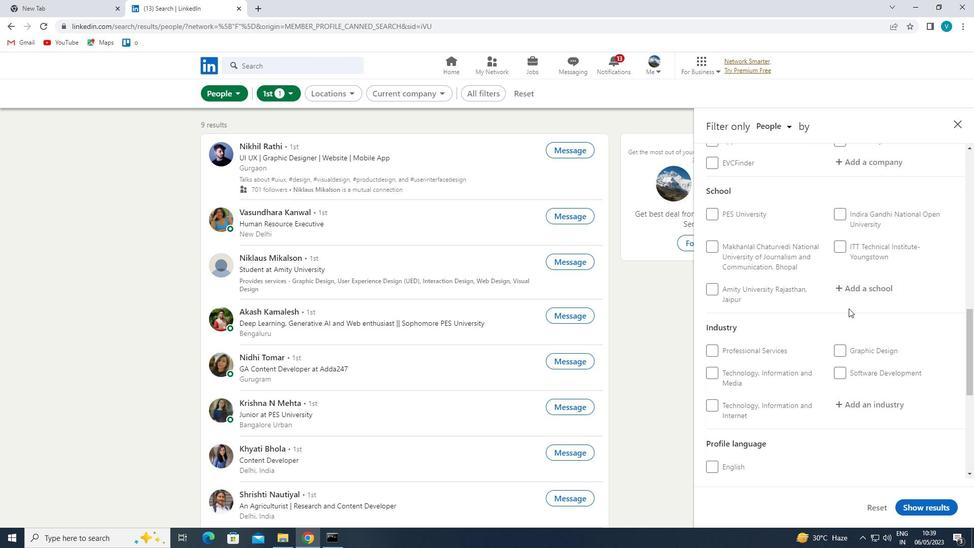 
Action: Key pressed <Key.shift>GURU<Key.space><Key.shift>NANAK
Screenshot: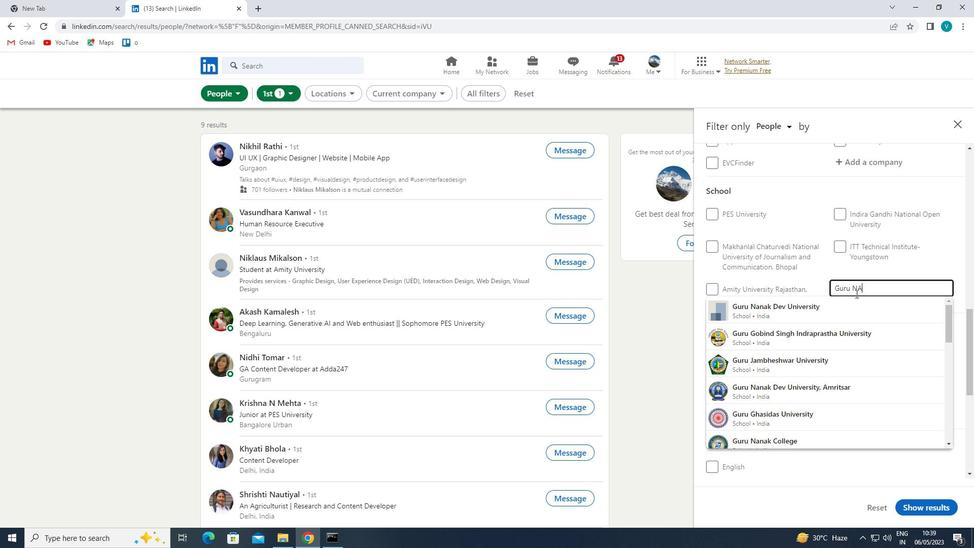 
Action: Mouse moved to (825, 326)
Screenshot: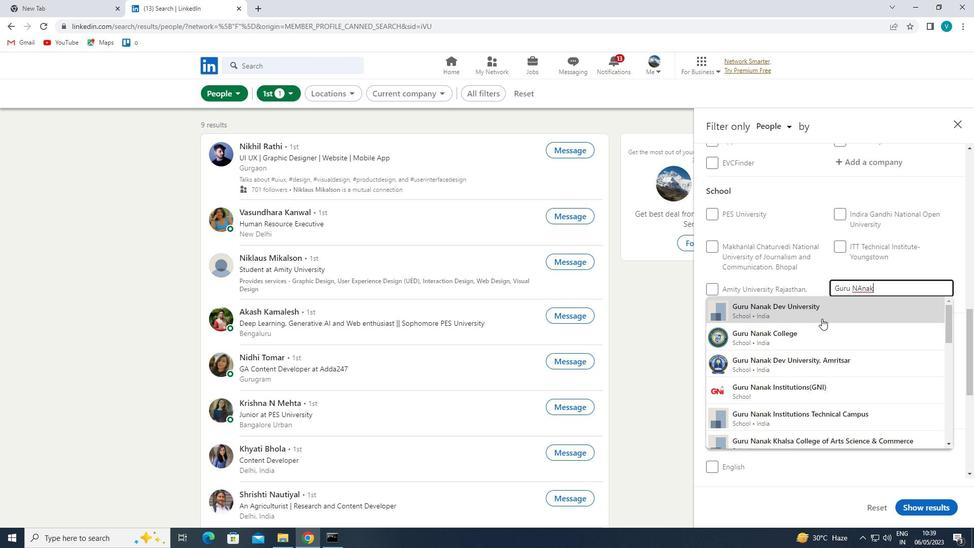 
Action: Mouse pressed left at (825, 326)
Screenshot: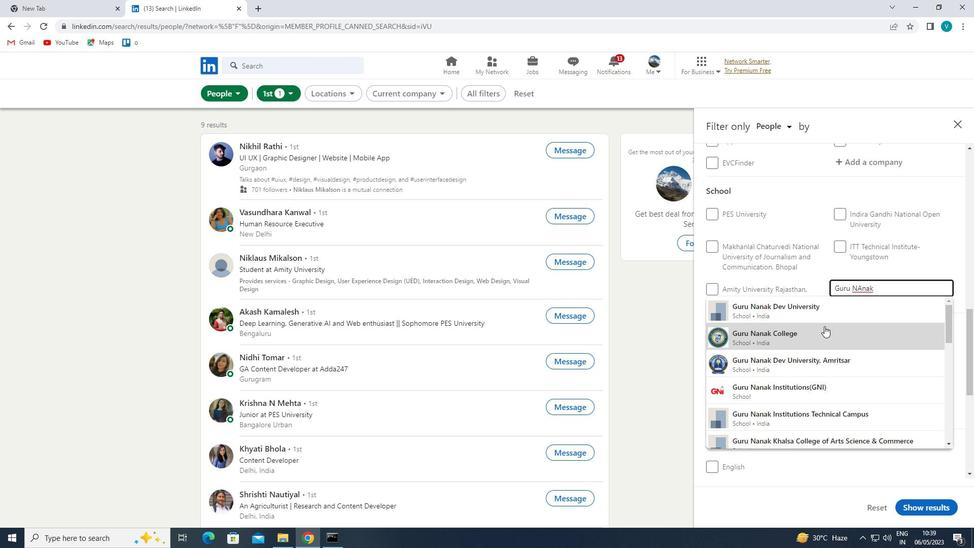 
Action: Mouse moved to (825, 326)
Screenshot: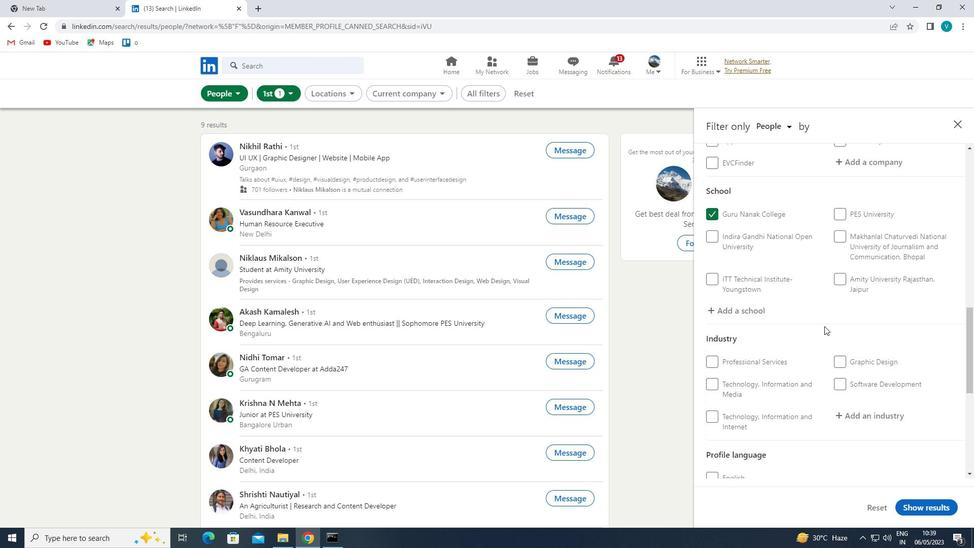 
Action: Mouse scrolled (825, 326) with delta (0, 0)
Screenshot: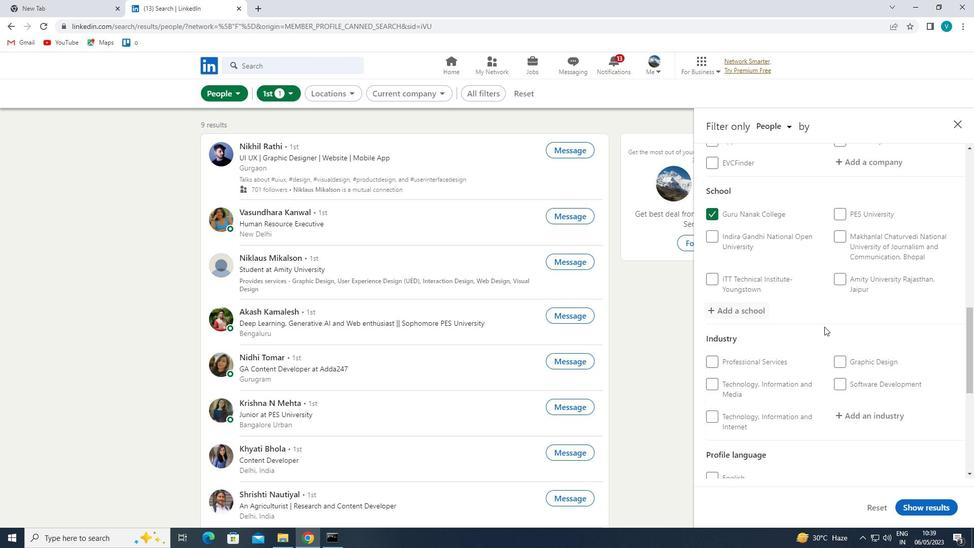 
Action: Mouse moved to (825, 327)
Screenshot: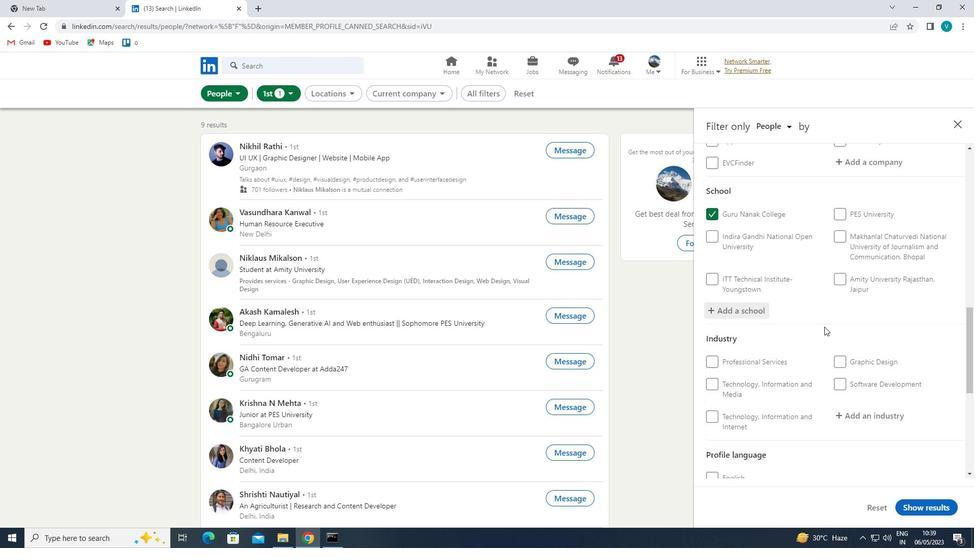 
Action: Mouse scrolled (825, 326) with delta (0, 0)
Screenshot: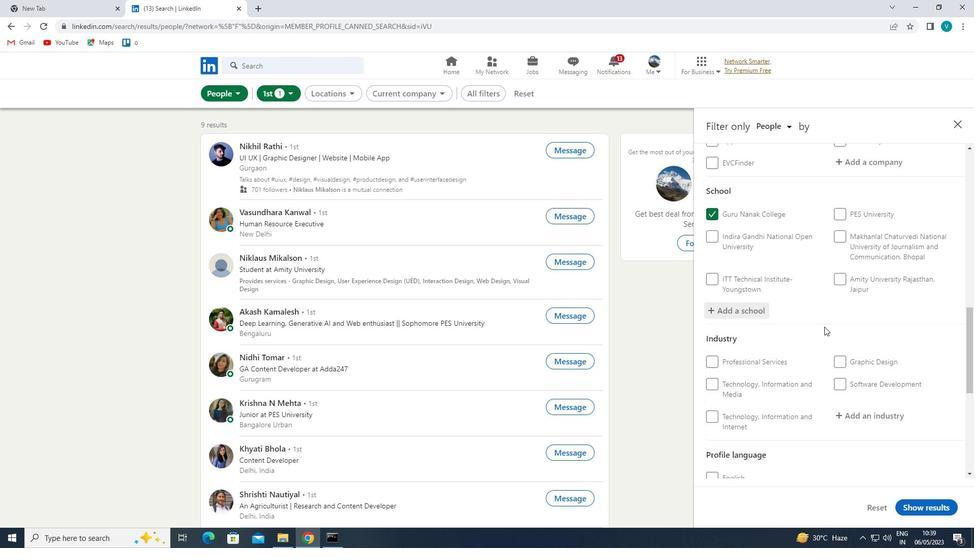 
Action: Mouse scrolled (825, 326) with delta (0, 0)
Screenshot: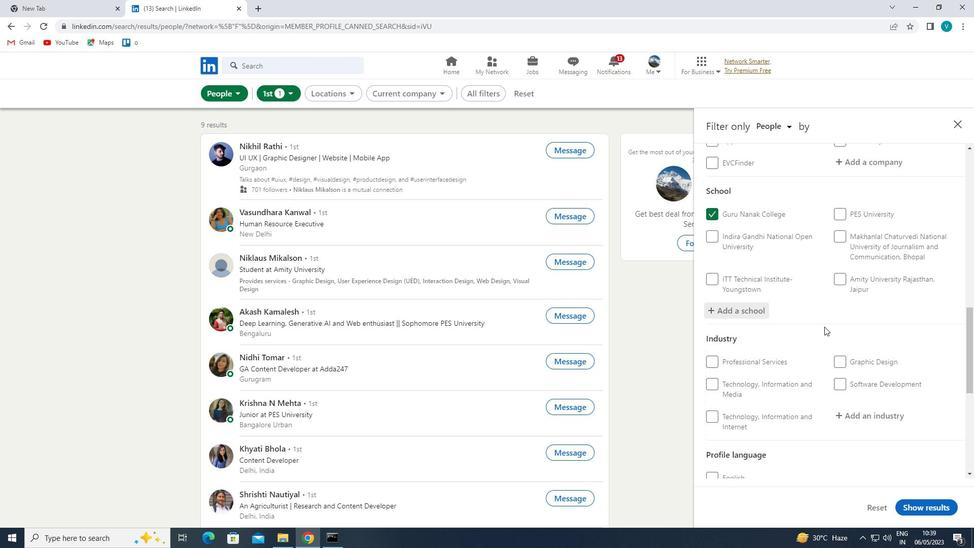 
Action: Mouse moved to (860, 263)
Screenshot: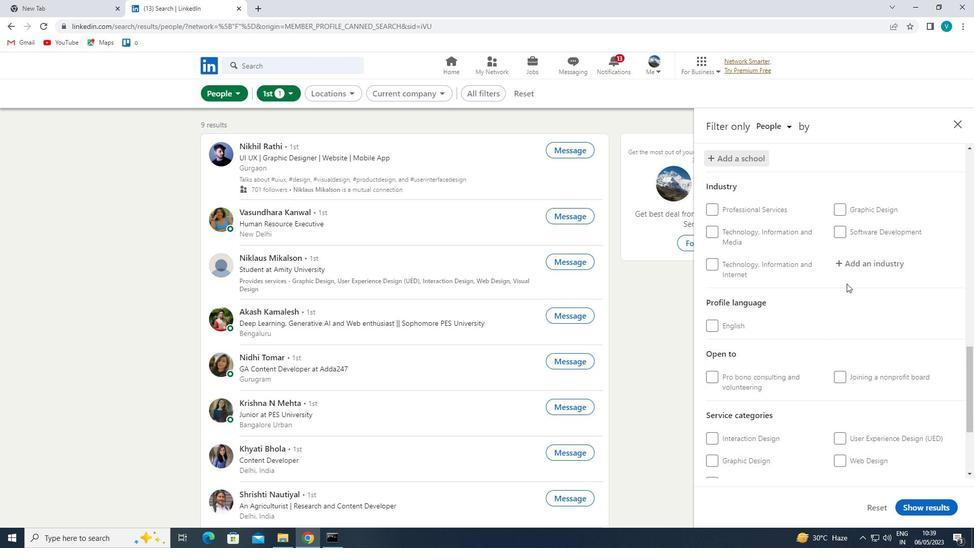 
Action: Mouse pressed left at (860, 263)
Screenshot: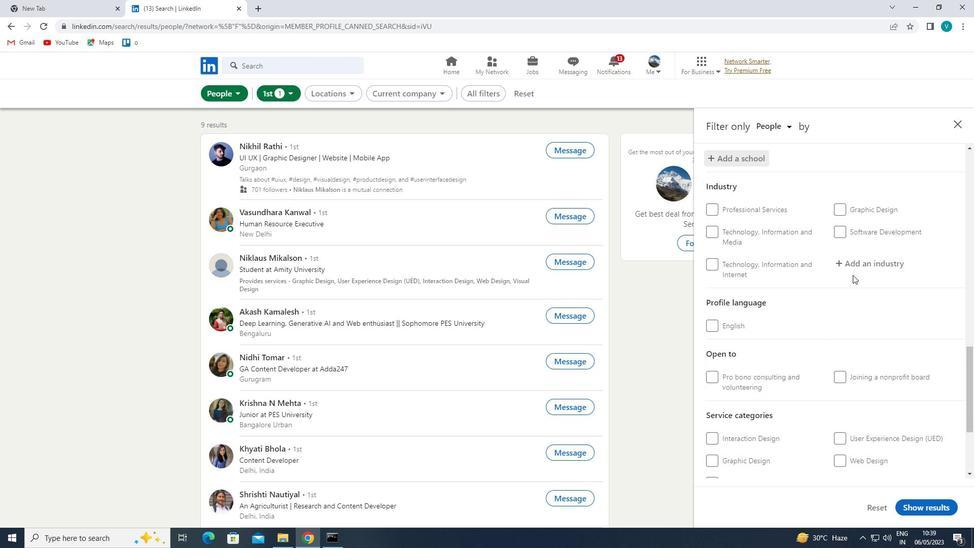 
Action: Mouse moved to (842, 250)
Screenshot: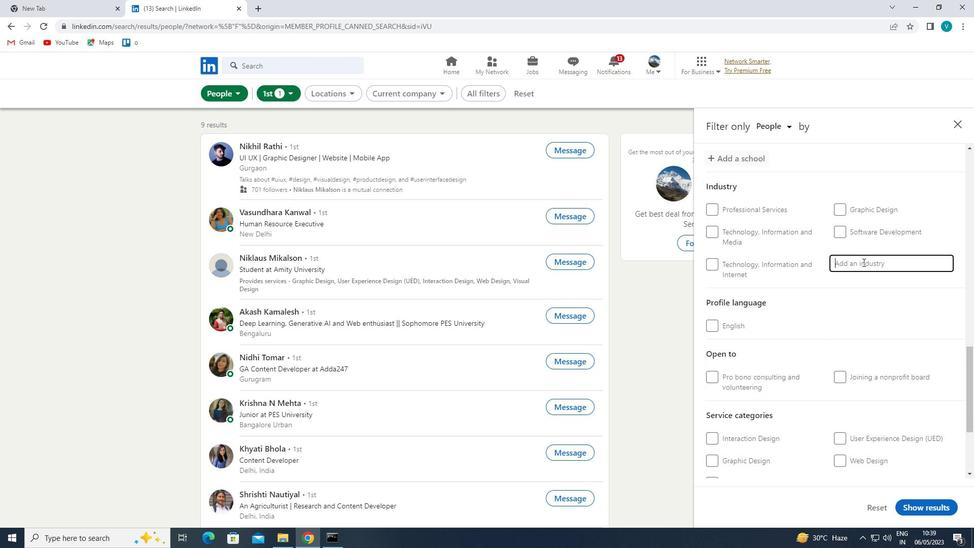 
Action: Key pressed <Key.shift>HYDROELECTRIC
Screenshot: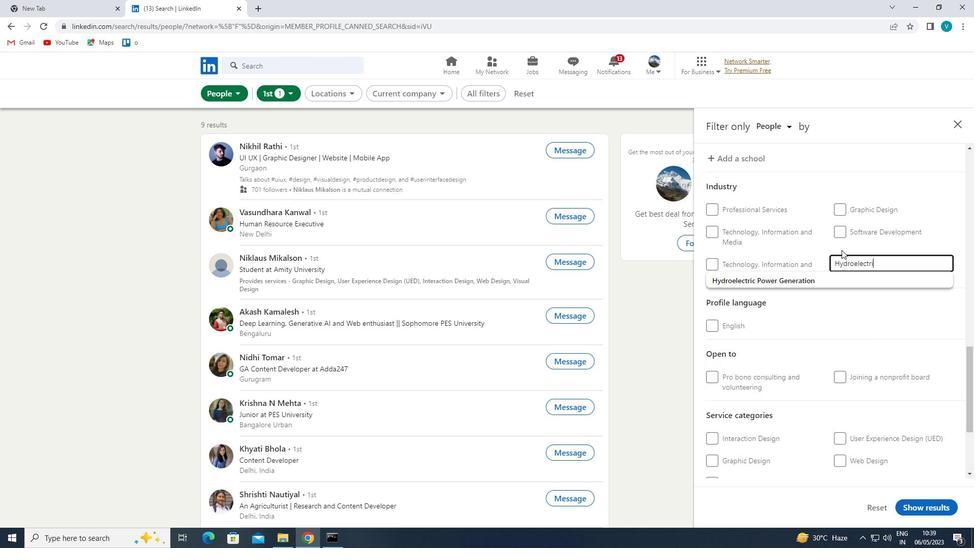 
Action: Mouse moved to (810, 274)
Screenshot: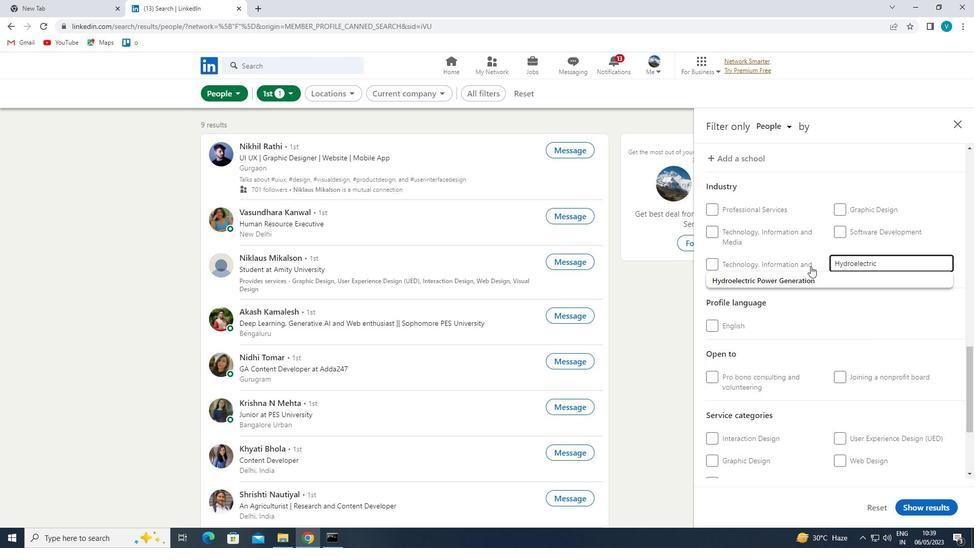 
Action: Mouse pressed left at (810, 274)
Screenshot: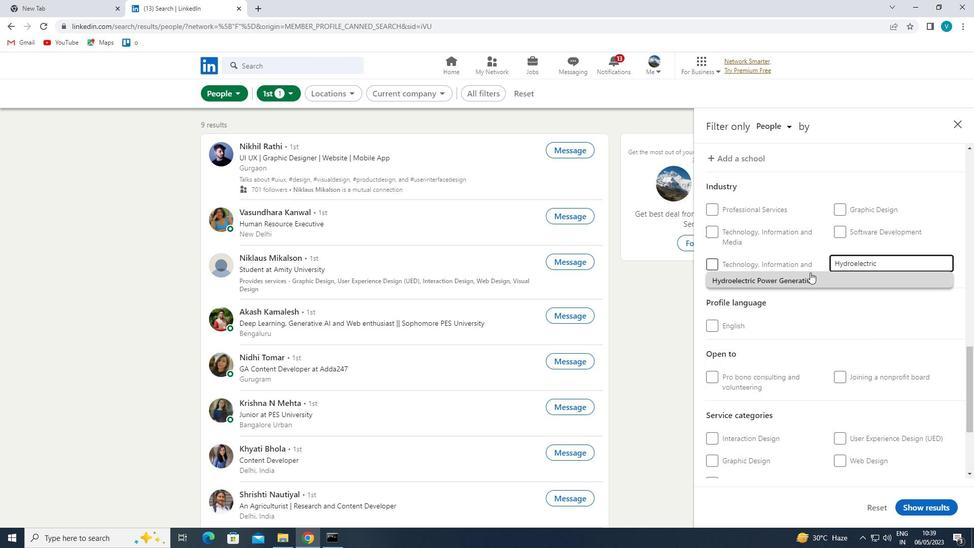 
Action: Mouse moved to (812, 280)
Screenshot: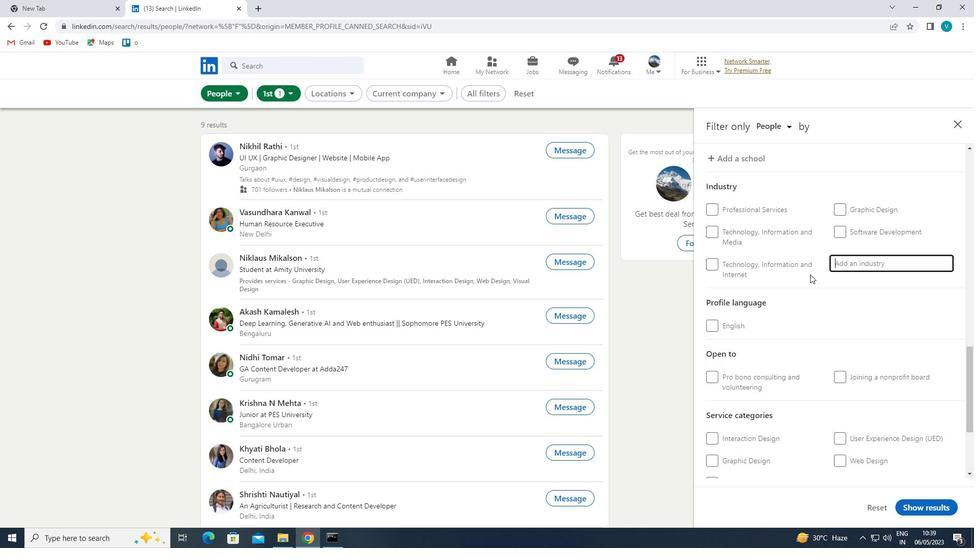 
Action: Mouse scrolled (812, 279) with delta (0, 0)
Screenshot: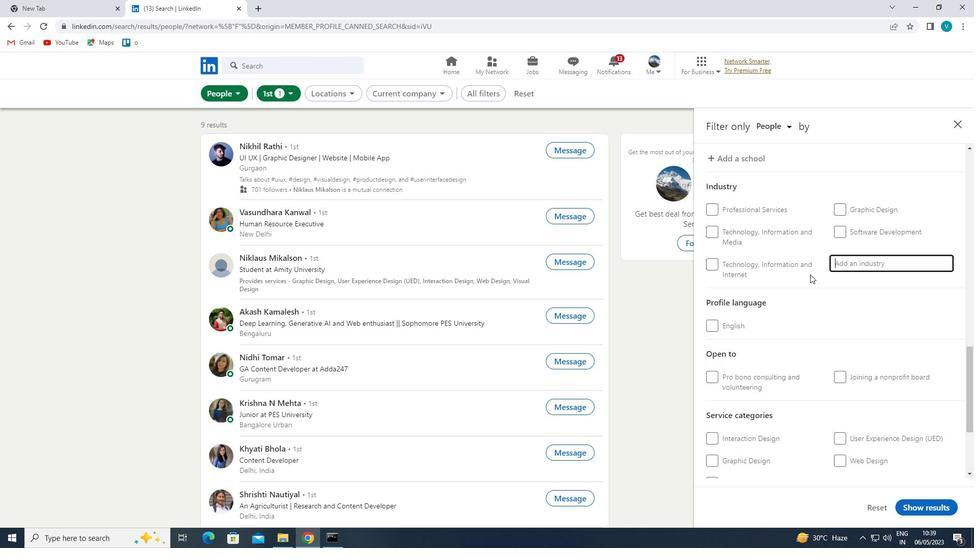 
Action: Mouse moved to (813, 280)
Screenshot: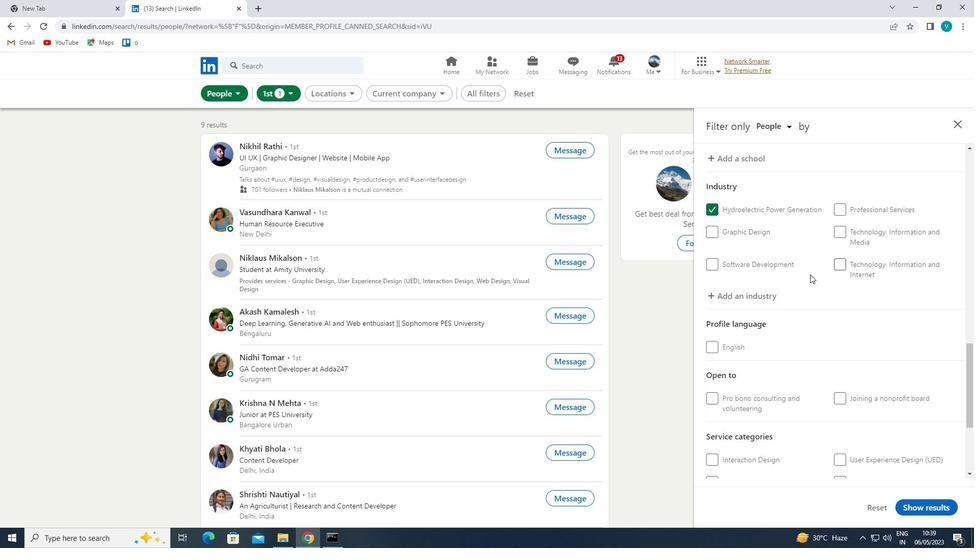 
Action: Mouse scrolled (813, 280) with delta (0, 0)
Screenshot: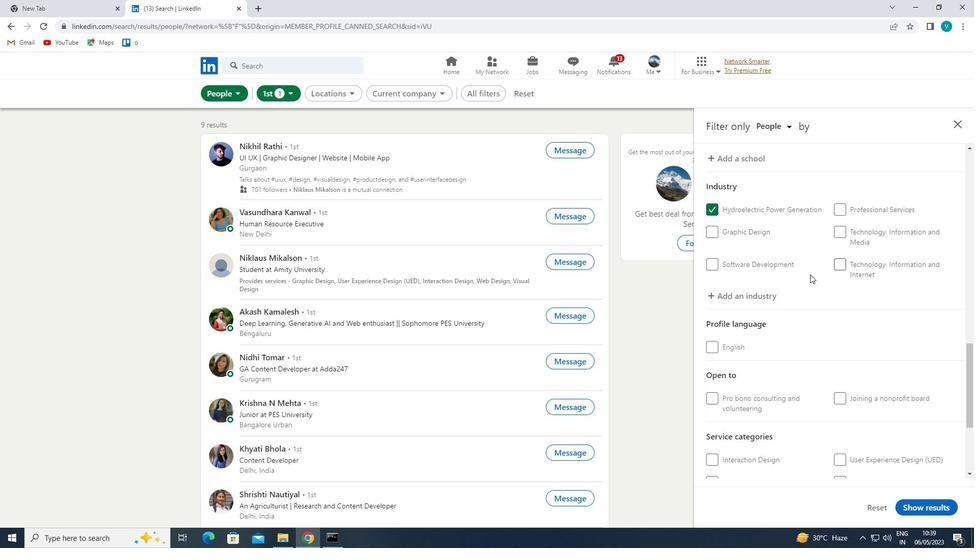 
Action: Mouse moved to (813, 281)
Screenshot: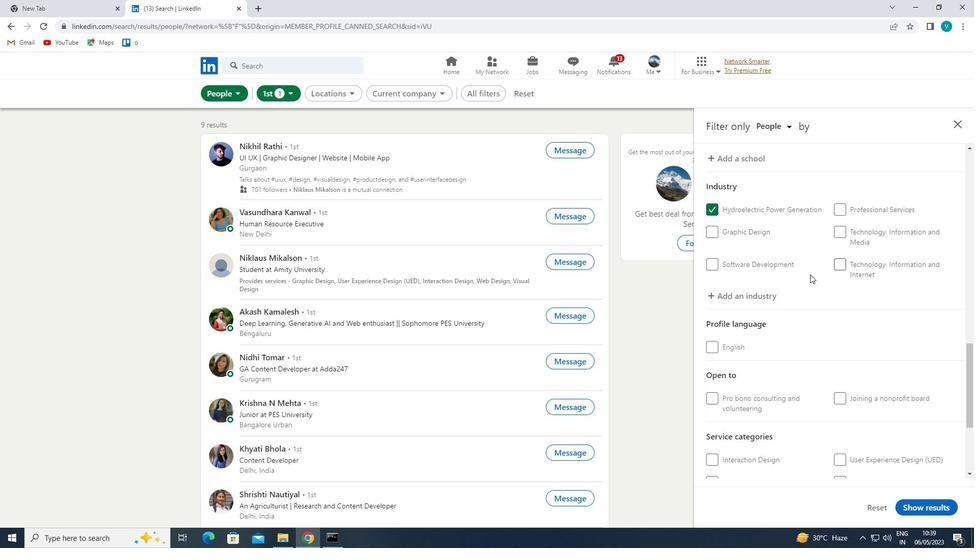 
Action: Mouse scrolled (813, 281) with delta (0, 0)
Screenshot: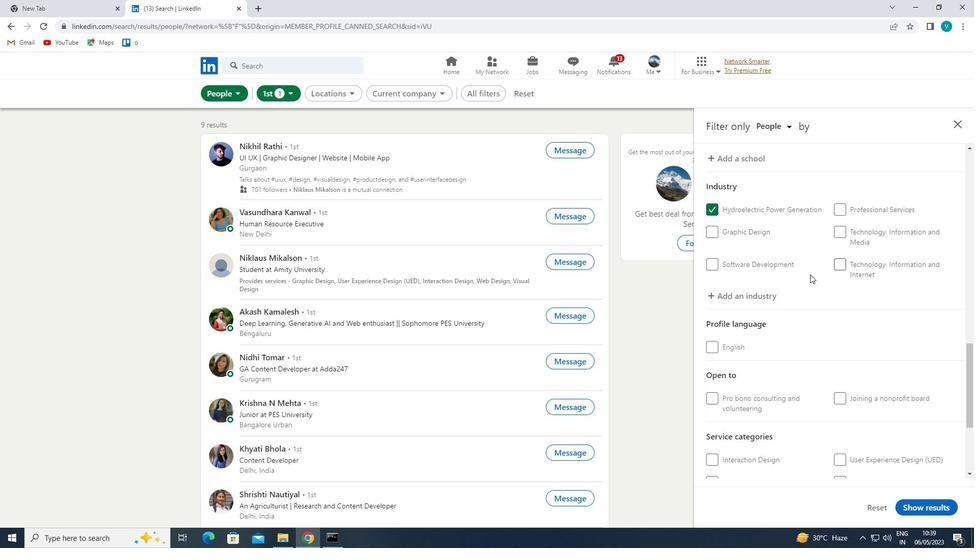 
Action: Mouse moved to (861, 348)
Screenshot: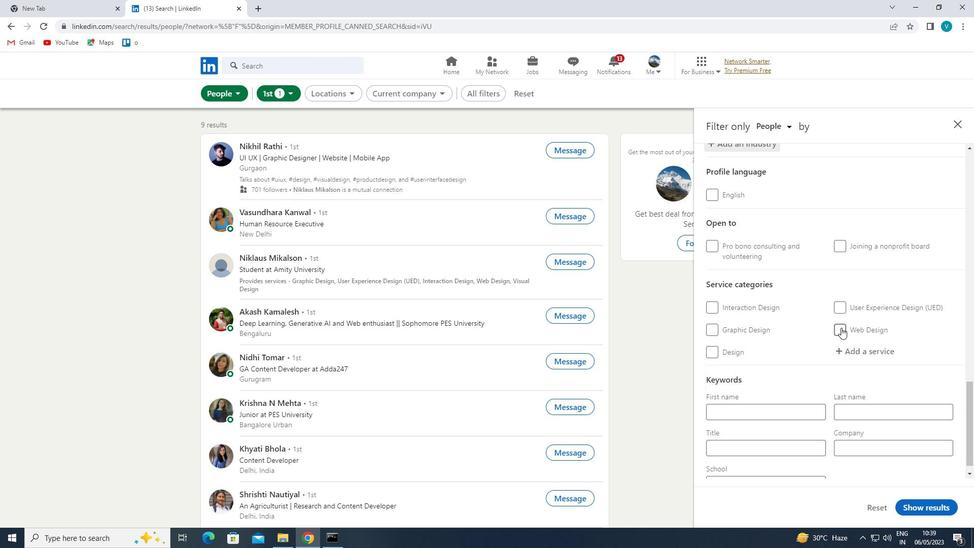 
Action: Mouse pressed left at (861, 348)
Screenshot: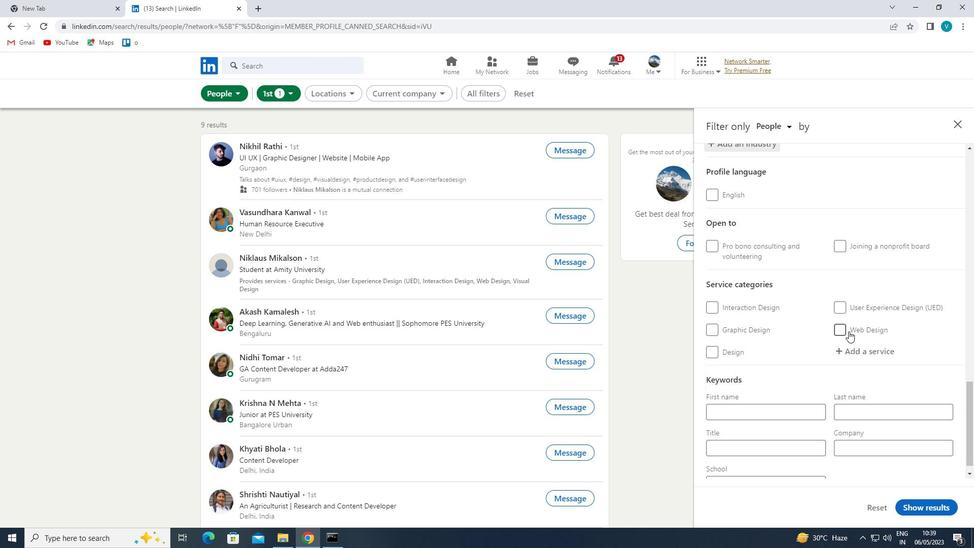 
Action: Mouse moved to (855, 344)
Screenshot: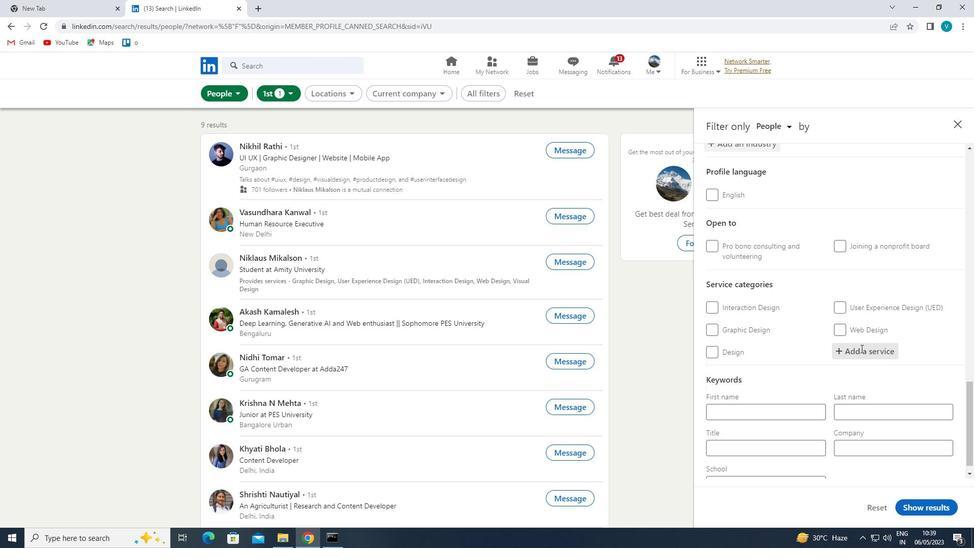 
Action: Key pressed <Key.shift>WEB<Key.space><Key.shift>D
Screenshot: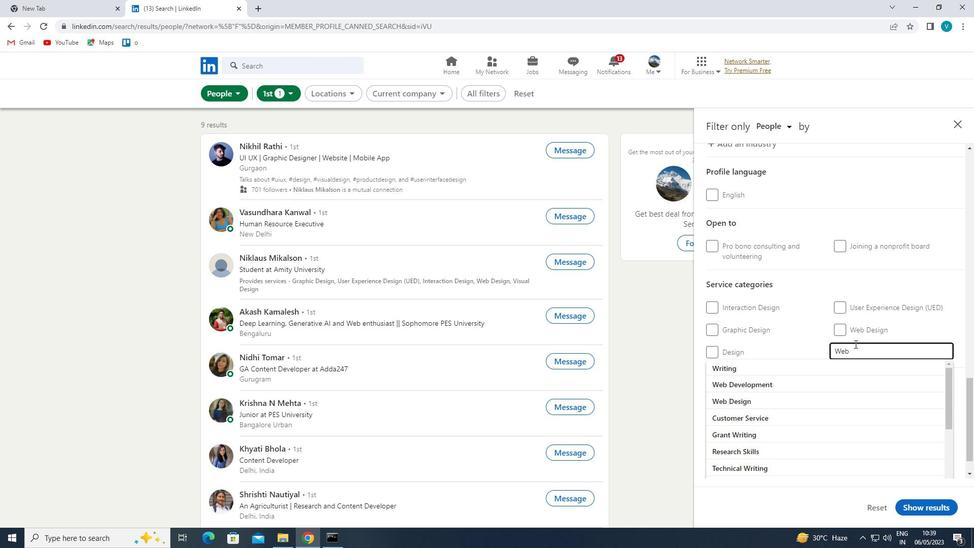 
Action: Mouse moved to (786, 387)
Screenshot: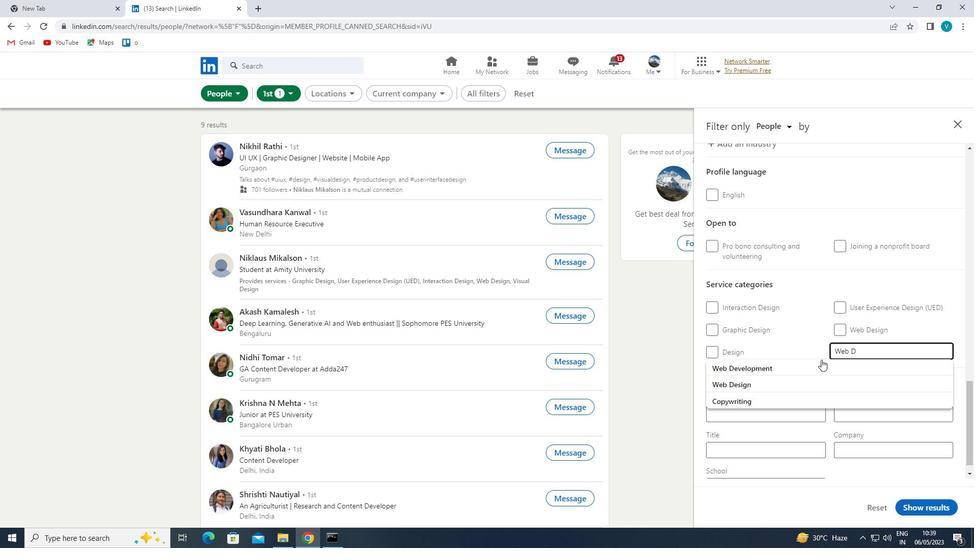 
Action: Mouse pressed left at (786, 387)
Screenshot: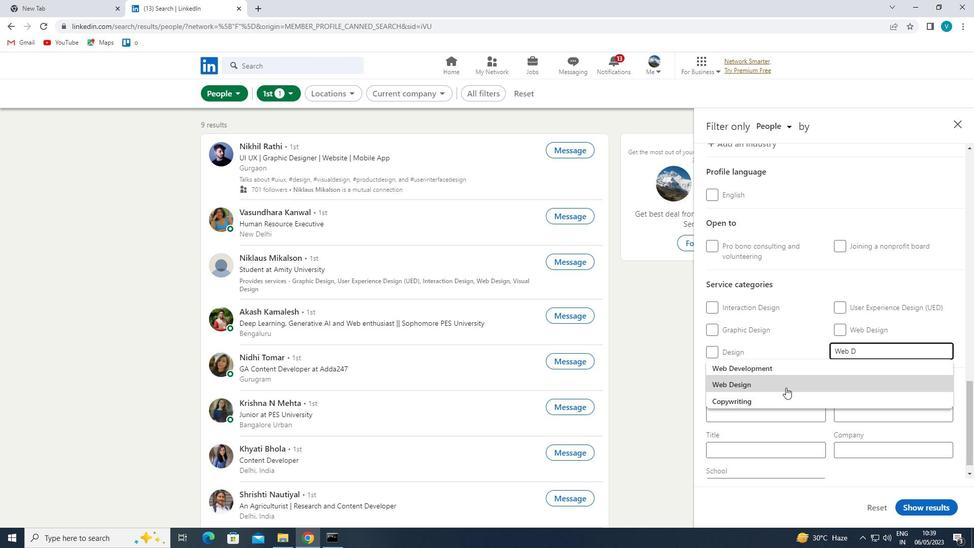 
Action: Mouse moved to (786, 387)
Screenshot: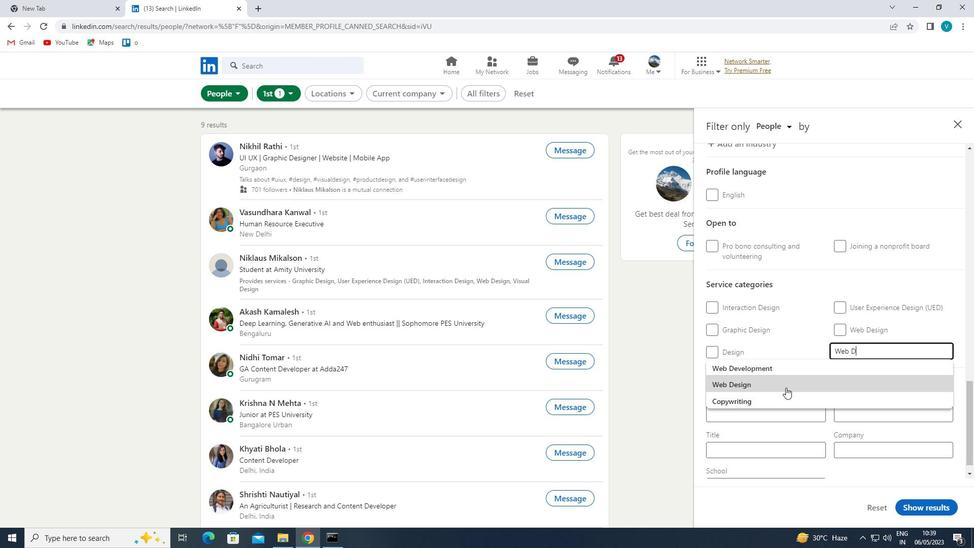 
Action: Mouse scrolled (786, 387) with delta (0, 0)
Screenshot: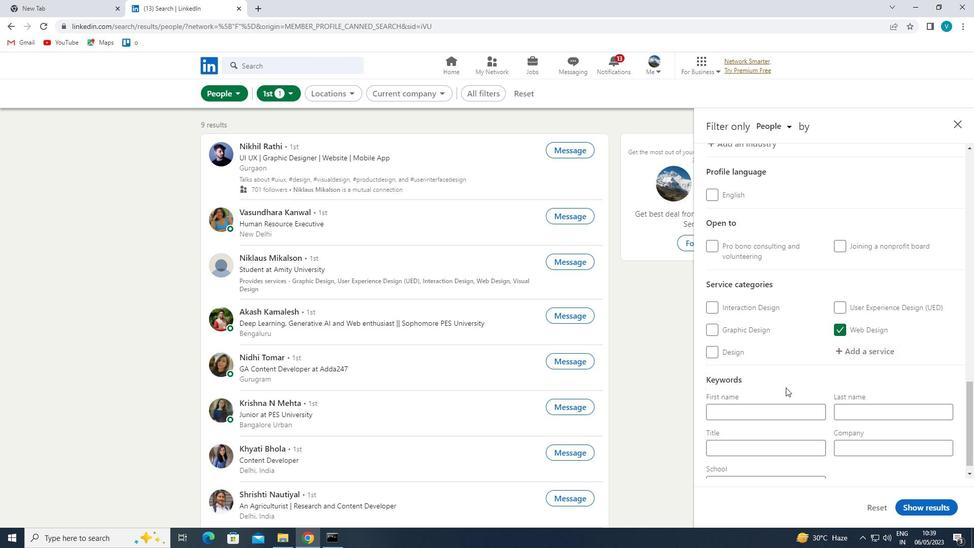 
Action: Mouse scrolled (786, 387) with delta (0, 0)
Screenshot: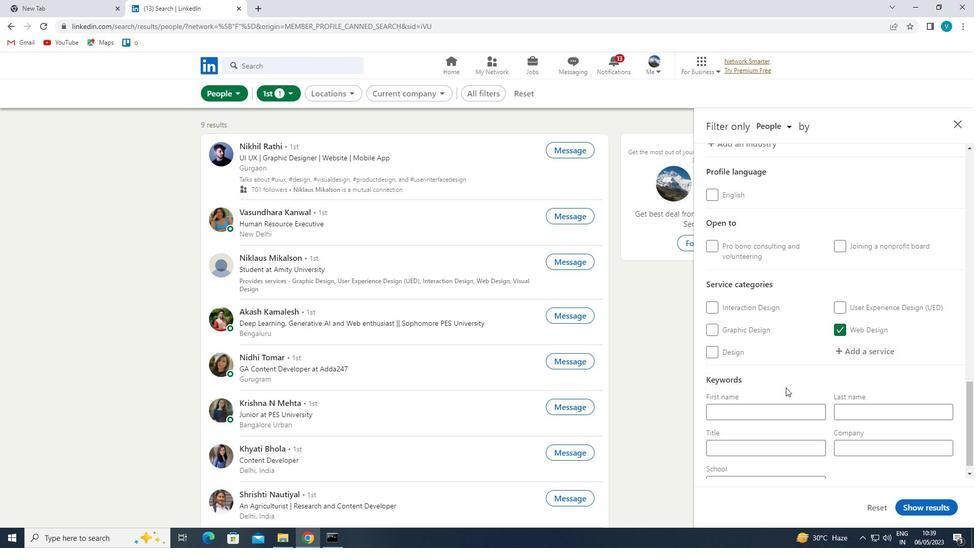 
Action: Mouse scrolled (786, 387) with delta (0, 0)
Screenshot: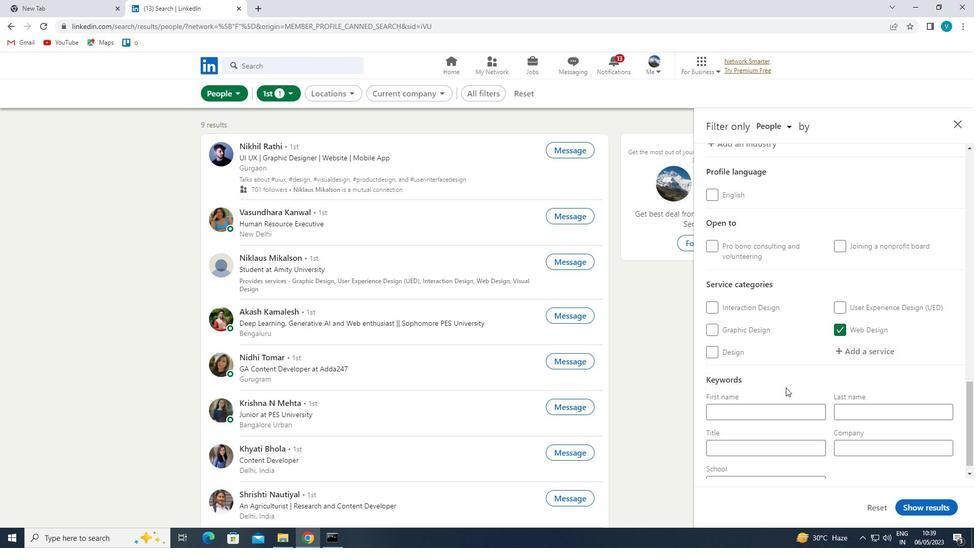 
Action: Mouse scrolled (786, 387) with delta (0, 0)
Screenshot: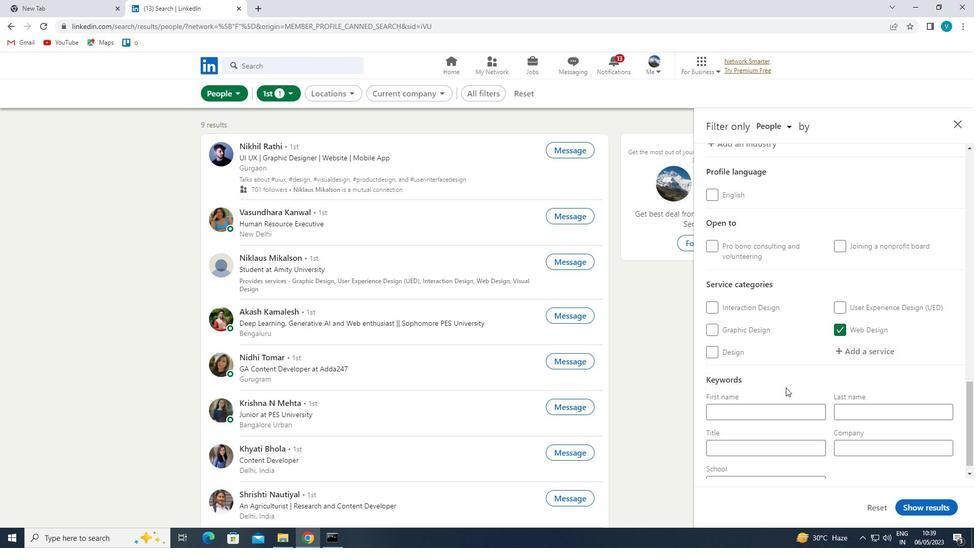 
Action: Mouse moved to (767, 444)
Screenshot: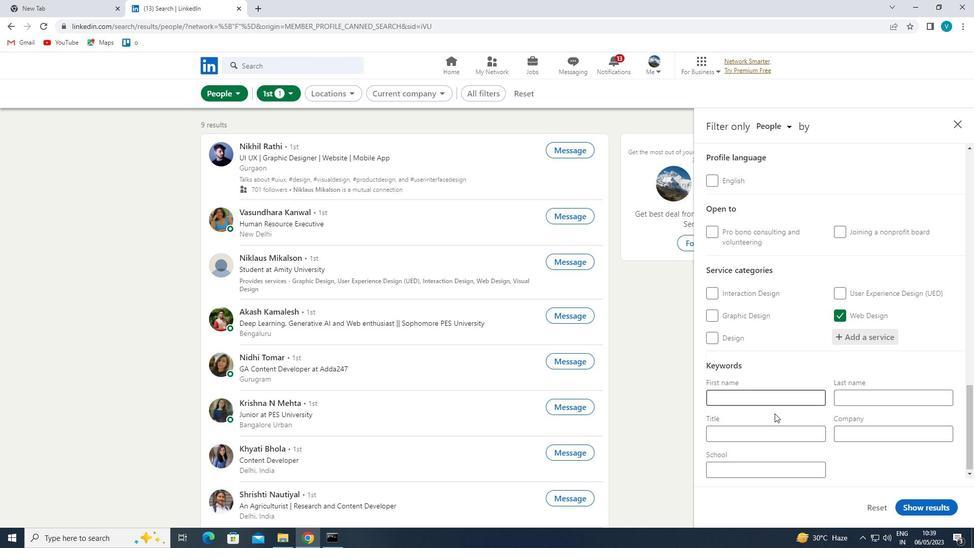 
Action: Mouse pressed left at (767, 444)
Screenshot: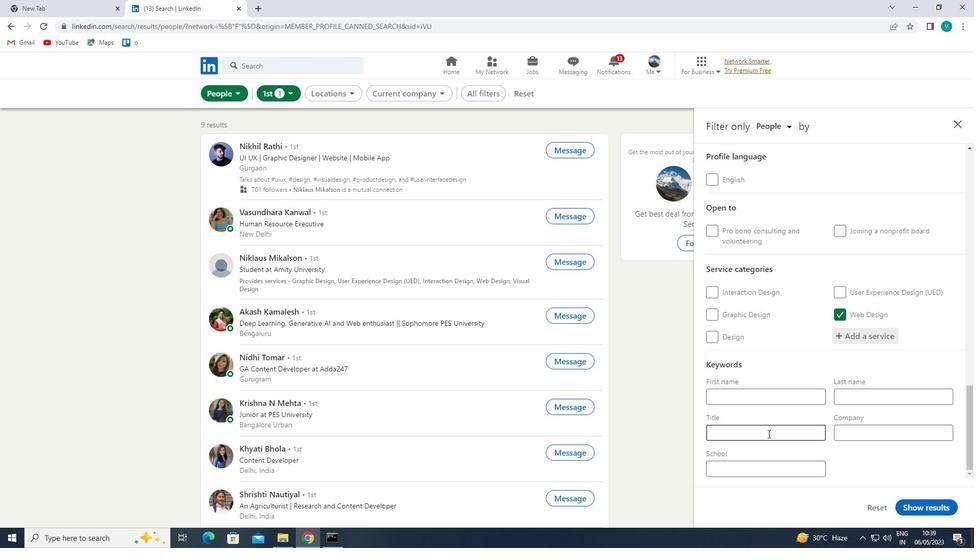 
Action: Mouse moved to (773, 437)
Screenshot: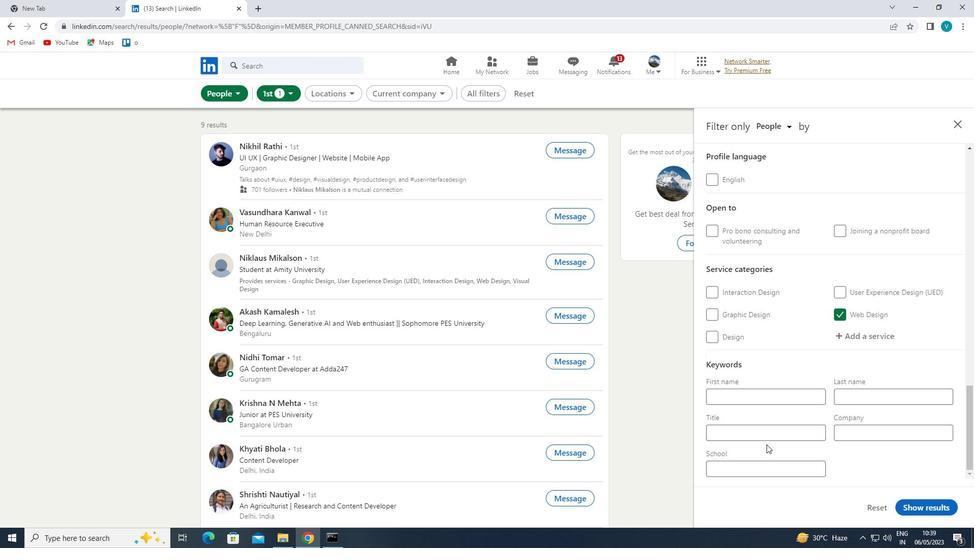 
Action: Mouse pressed left at (773, 437)
Screenshot: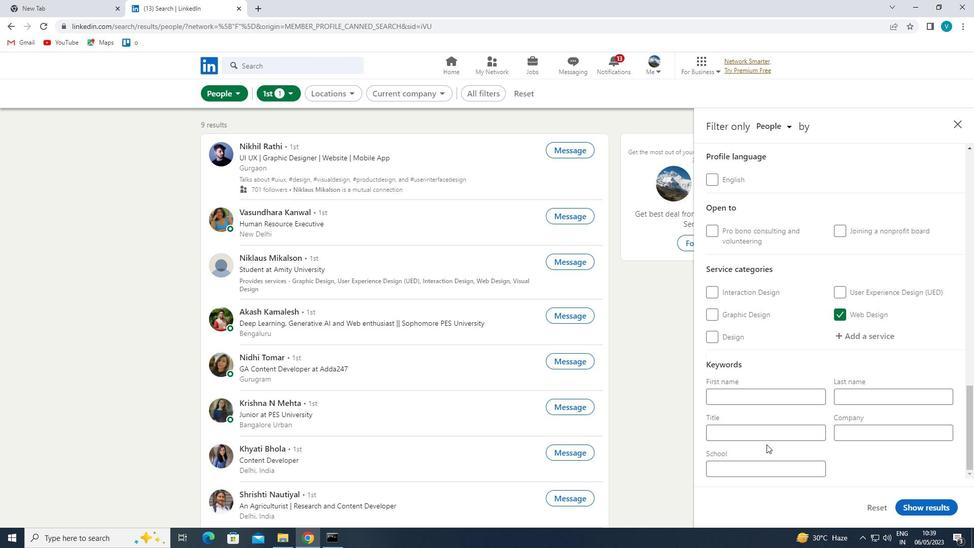 
Action: Key pressed <Key.shift>PROGRAM<Key.space><Key.shift>ADMINSTRATOR<Key.space>
Screenshot: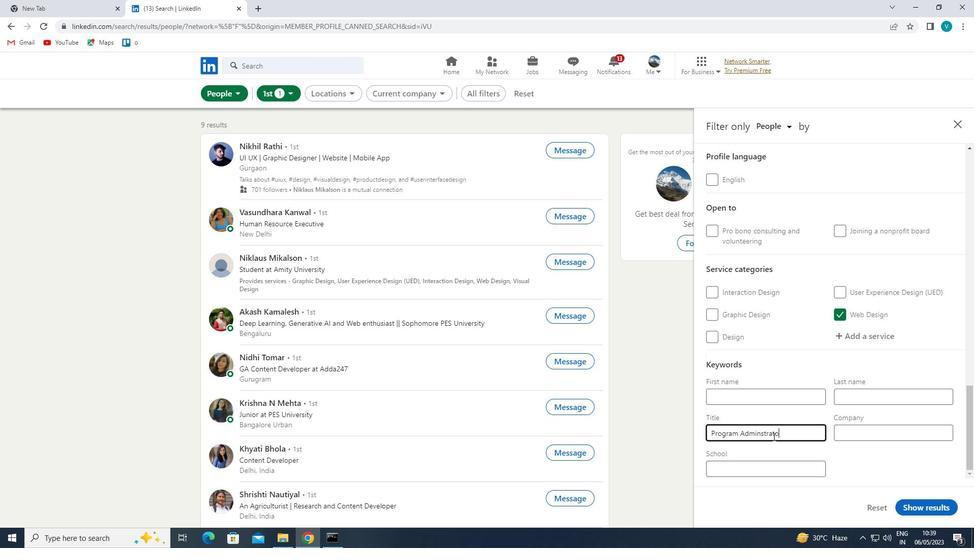 
Action: Mouse moved to (762, 434)
Screenshot: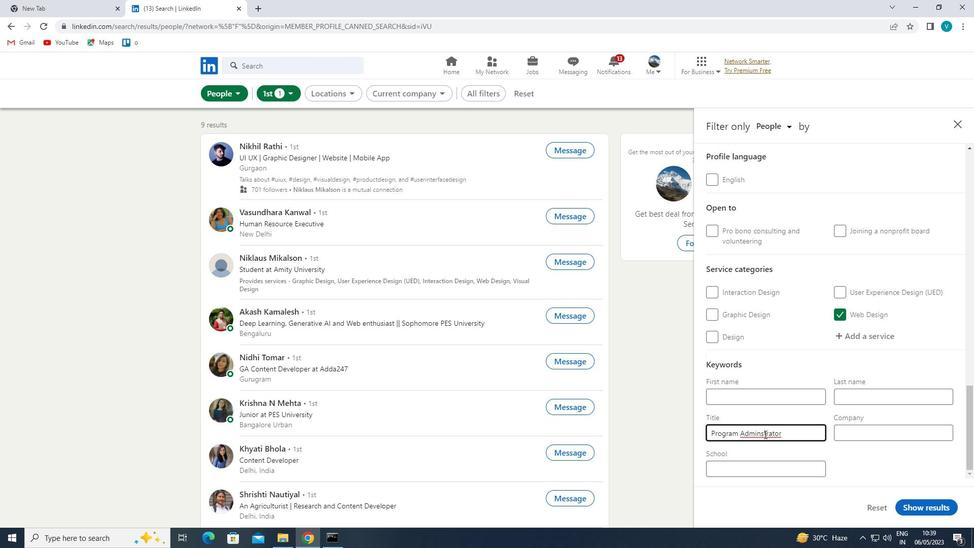 
Action: Mouse pressed left at (762, 434)
Screenshot: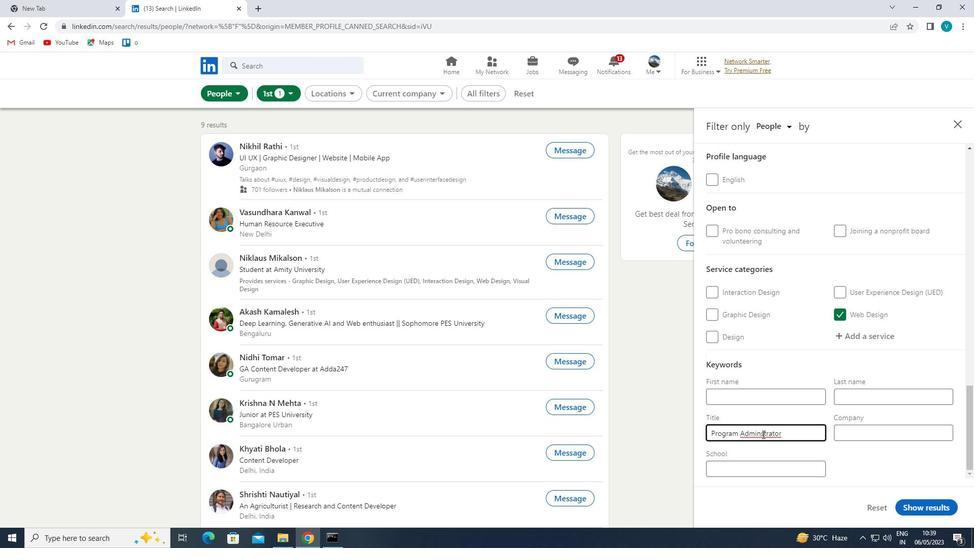 
Action: Mouse moved to (795, 477)
Screenshot: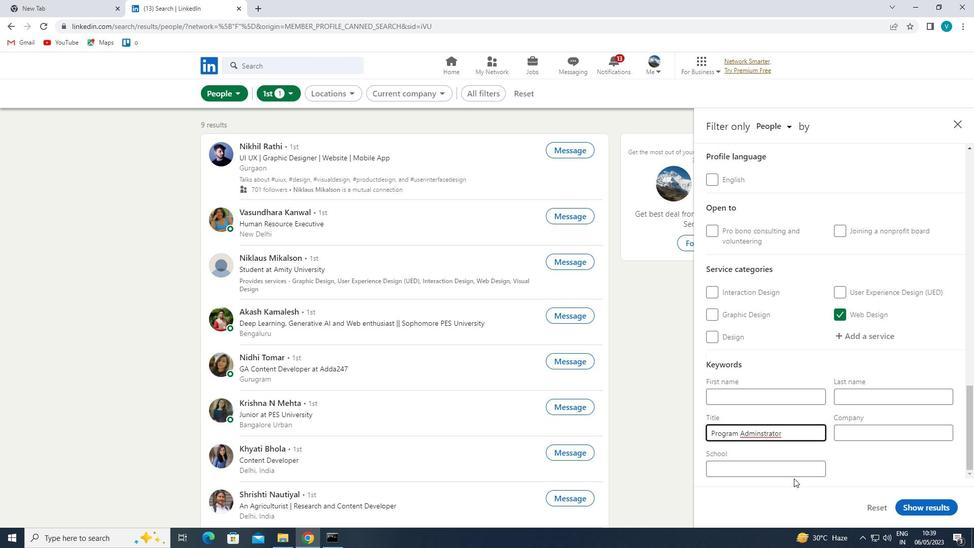 
Action: Key pressed I
Screenshot: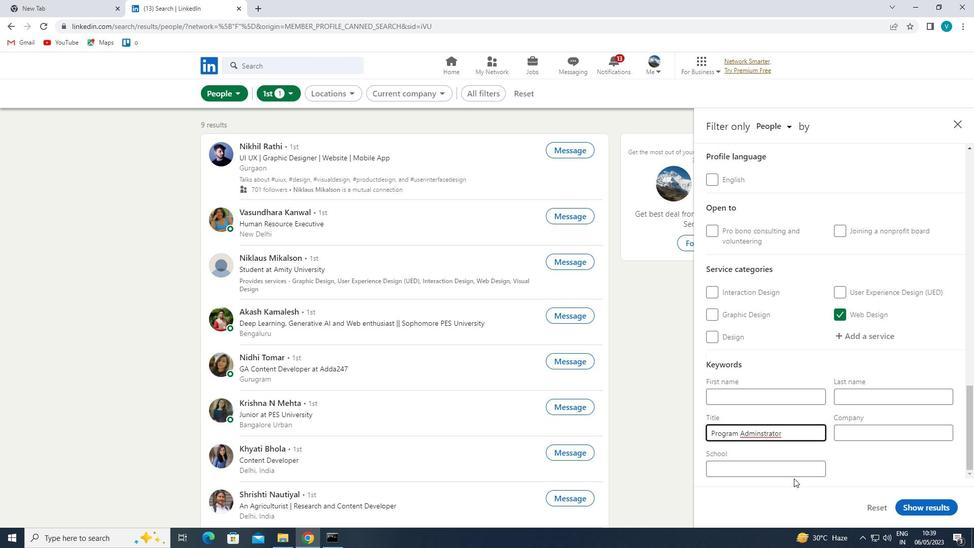 
Action: Mouse moved to (918, 509)
Screenshot: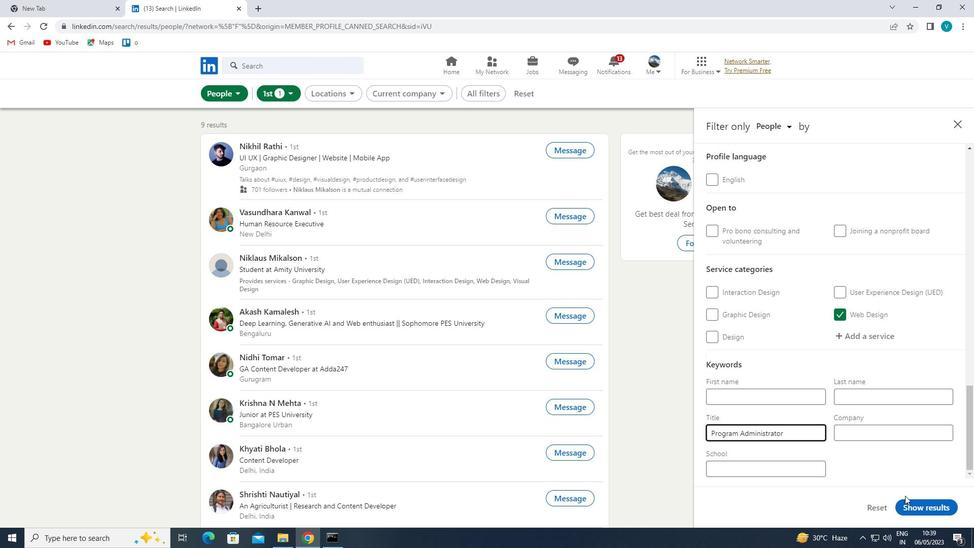 
Action: Mouse pressed left at (918, 509)
Screenshot: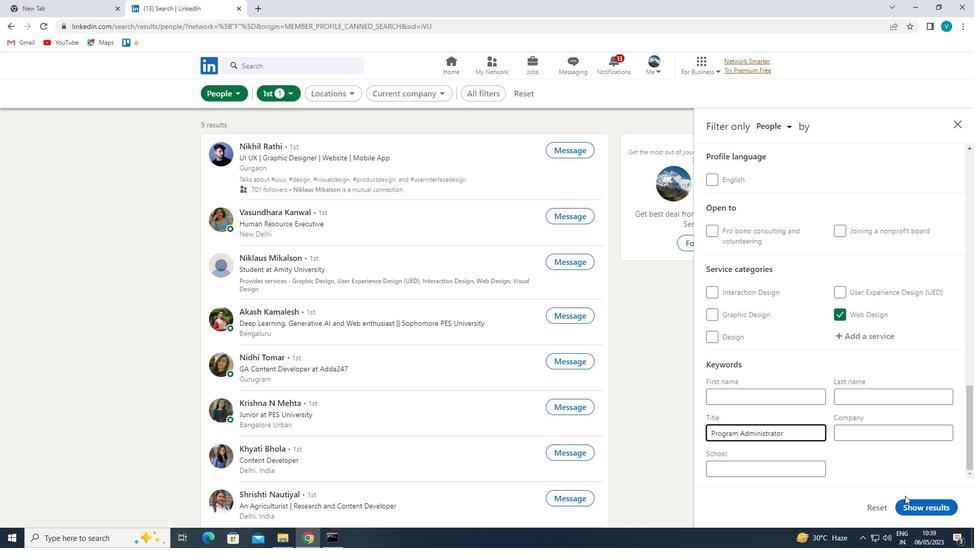
Action: Mouse moved to (922, 501)
Screenshot: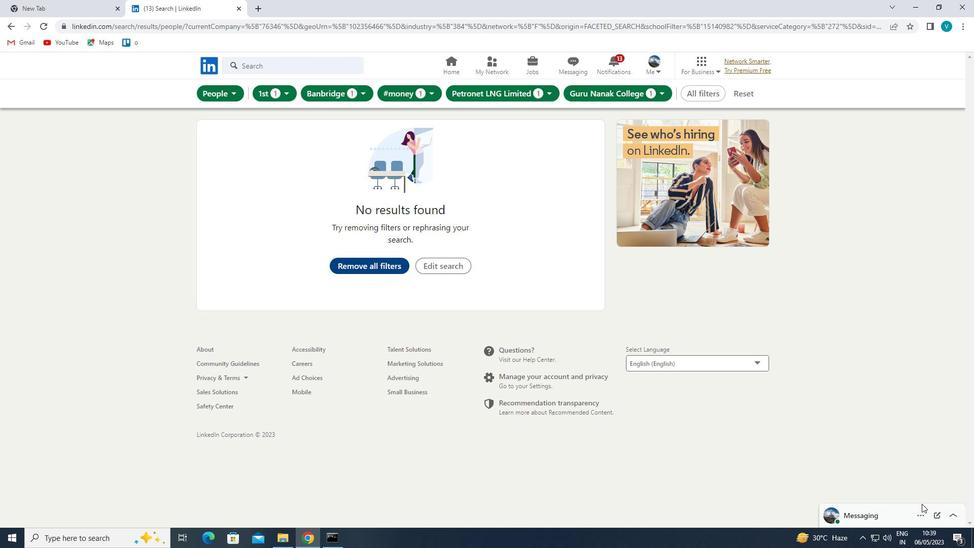 
